 Task: Find connections with filter location Barra Bonita with filter topic #Trainingwith filter profile language Potuguese with filter current company Business Standard with filter school D.A.V. College with filter industry Personal Care Services with filter service category Life Insurance with filter keywords title Animal Control Officer
Action: Mouse moved to (530, 104)
Screenshot: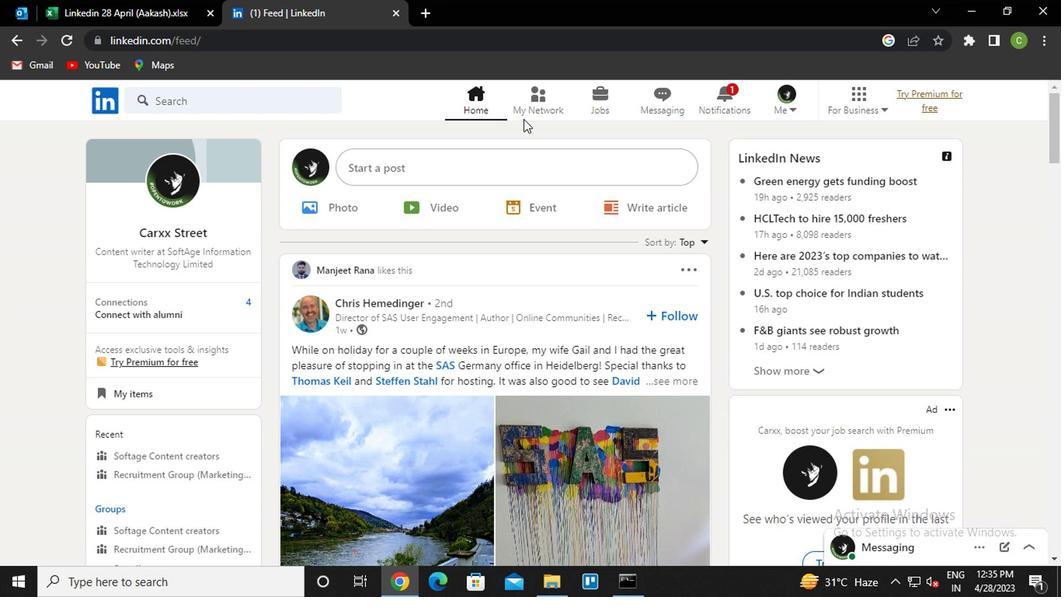 
Action: Mouse pressed left at (530, 104)
Screenshot: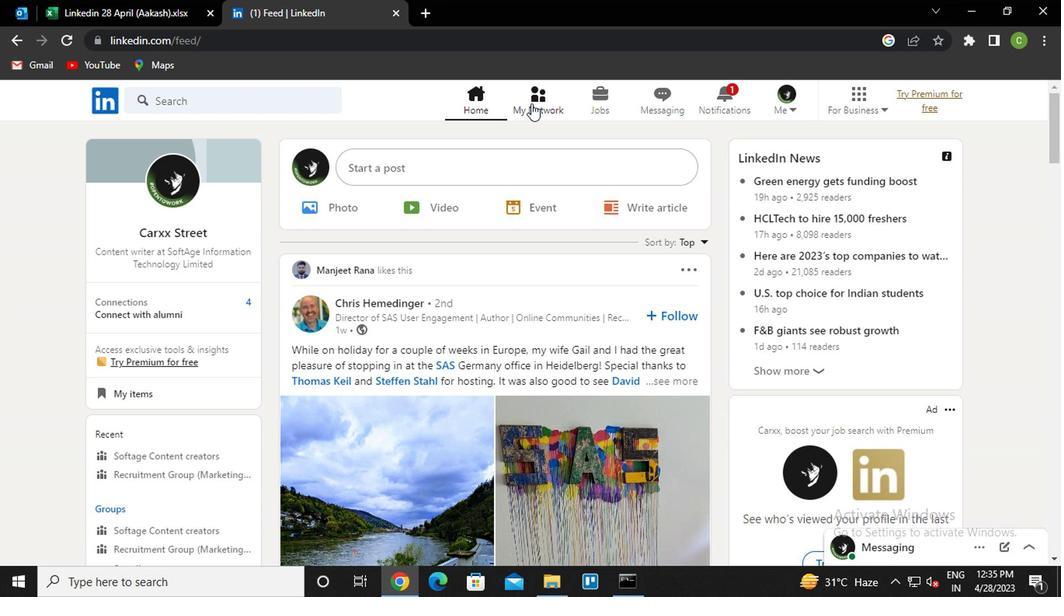 
Action: Mouse moved to (234, 192)
Screenshot: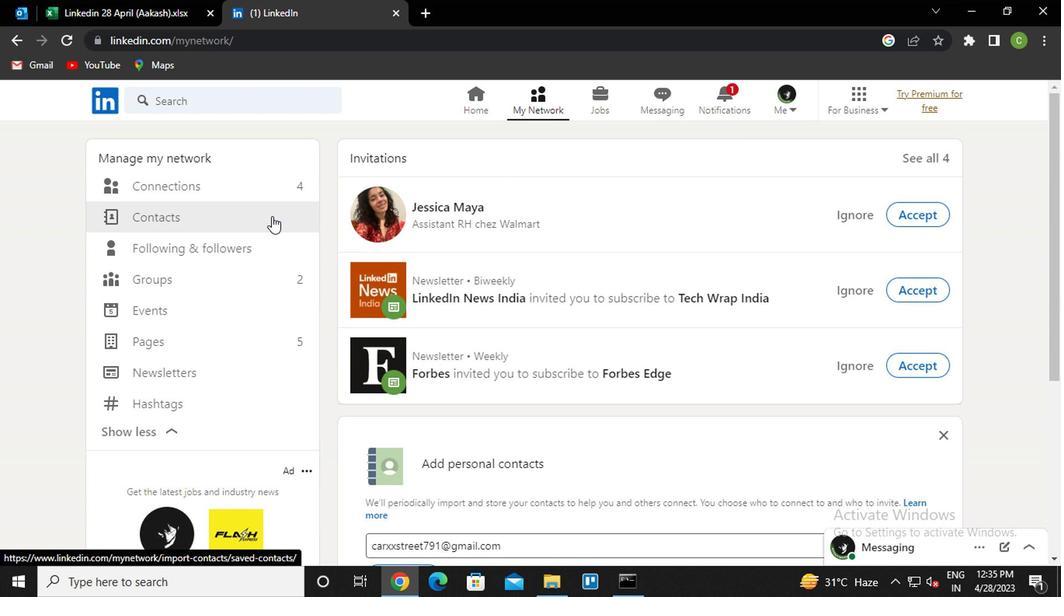 
Action: Mouse pressed left at (234, 192)
Screenshot: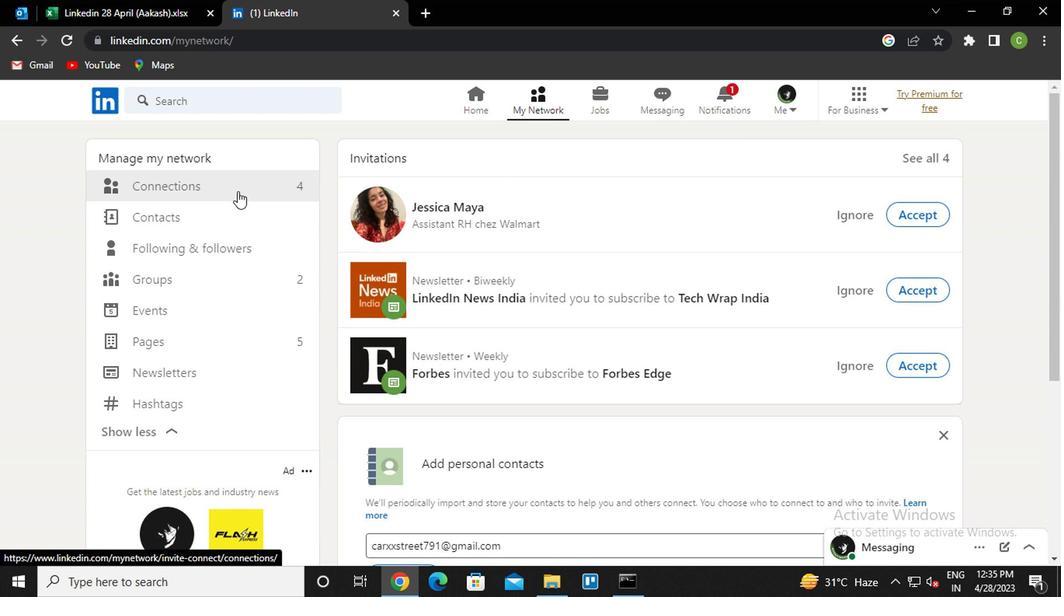 
Action: Mouse moved to (634, 189)
Screenshot: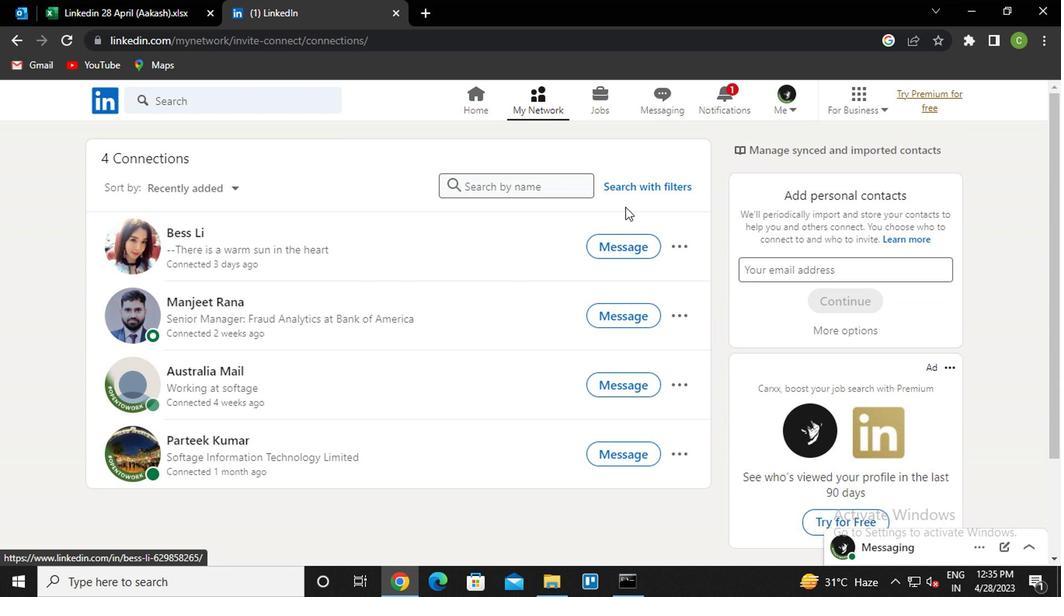 
Action: Mouse pressed left at (634, 189)
Screenshot: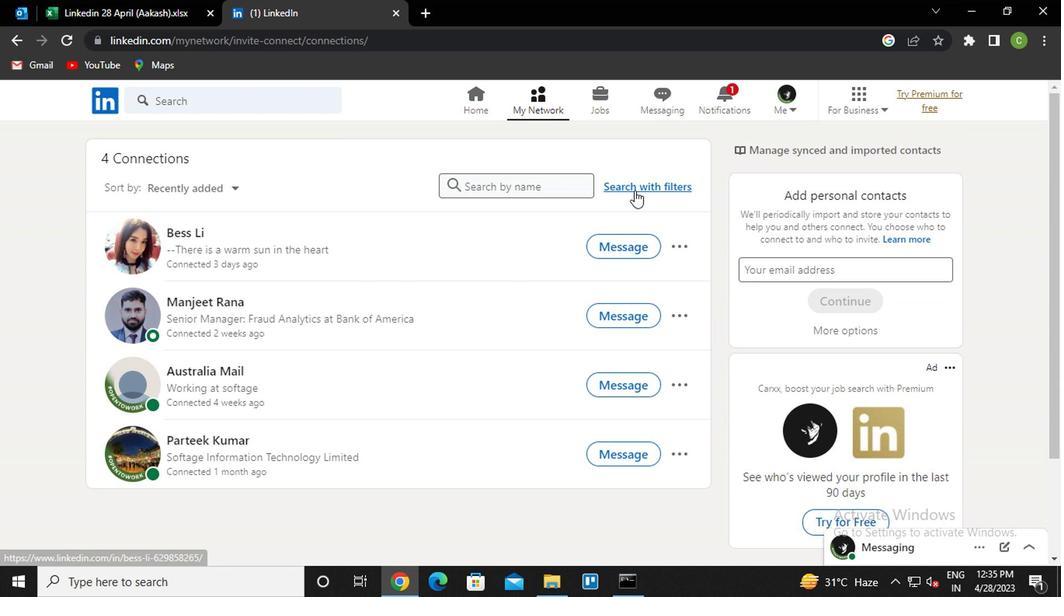 
Action: Mouse moved to (567, 146)
Screenshot: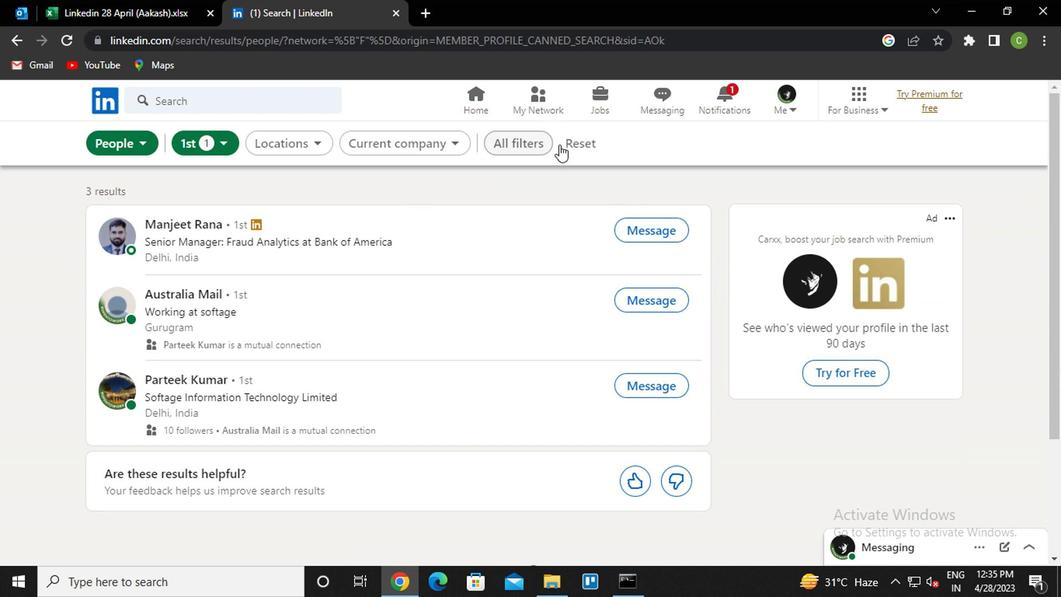 
Action: Mouse pressed left at (567, 146)
Screenshot: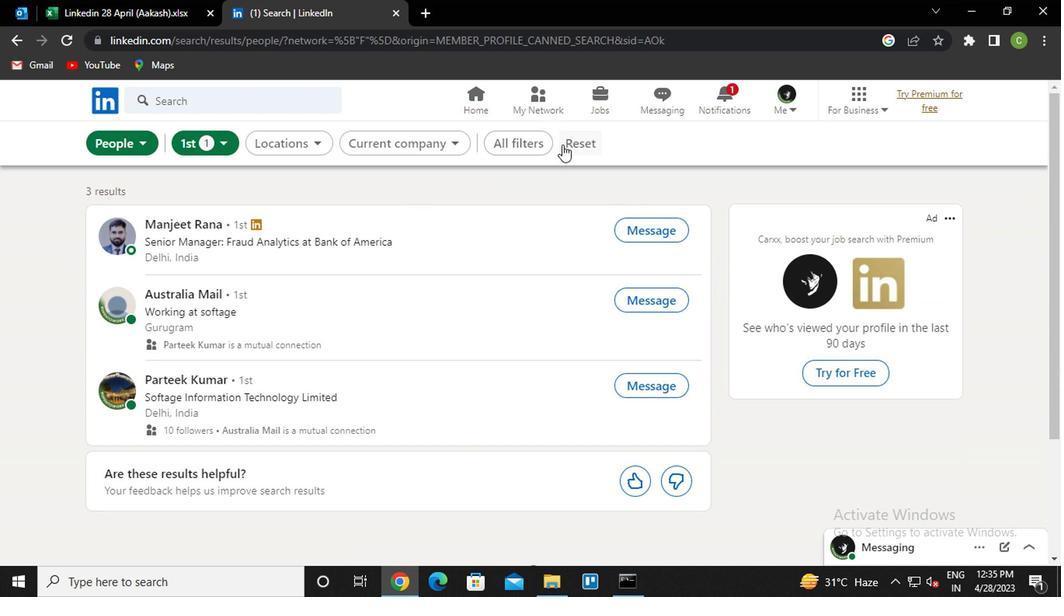 
Action: Mouse moved to (538, 146)
Screenshot: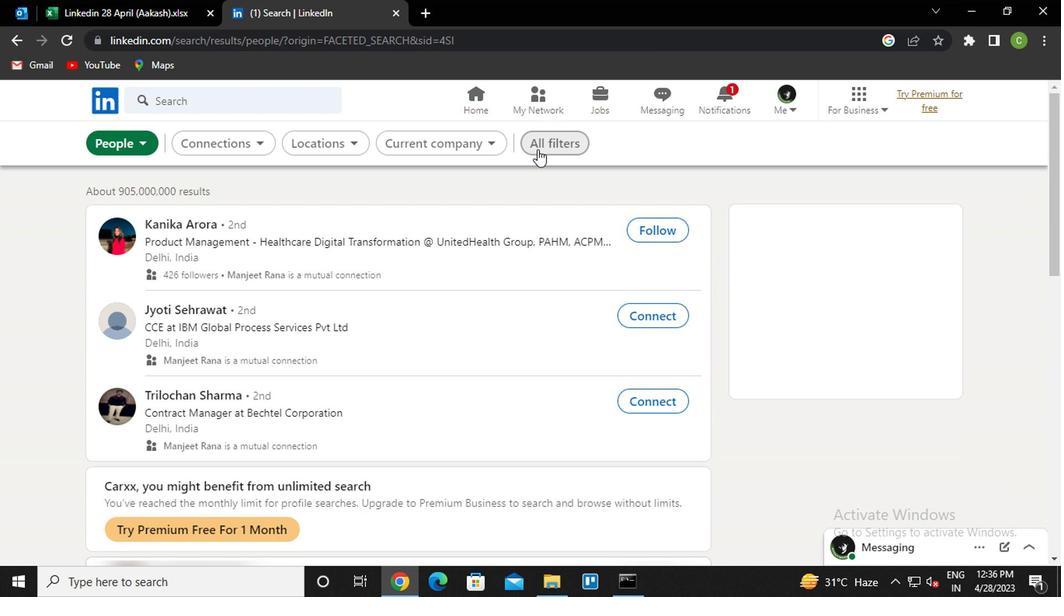 
Action: Mouse pressed left at (538, 146)
Screenshot: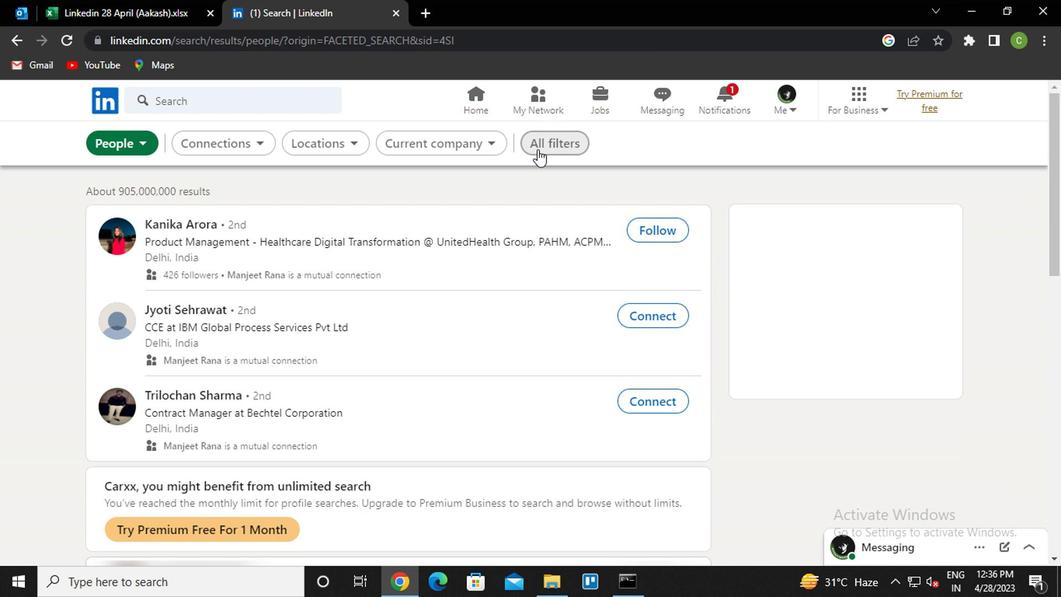 
Action: Mouse moved to (834, 386)
Screenshot: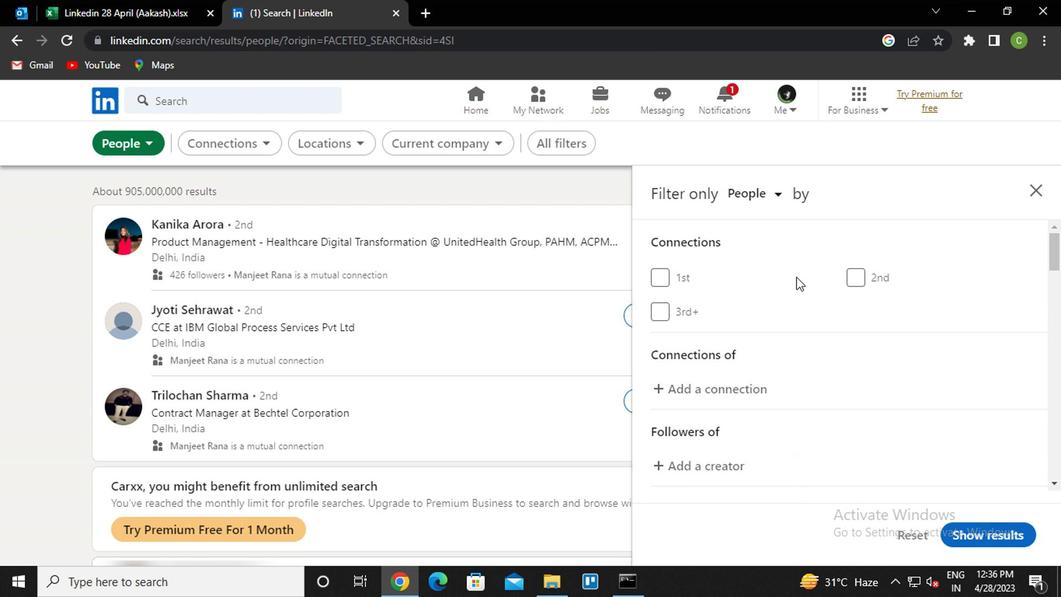 
Action: Mouse scrolled (834, 385) with delta (0, 0)
Screenshot: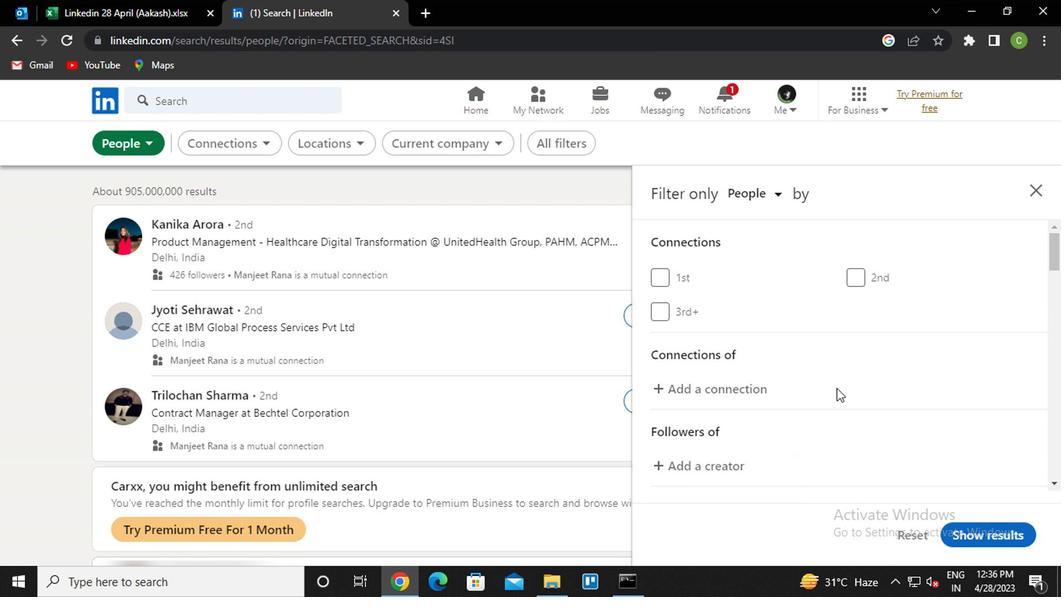 
Action: Mouse scrolled (834, 385) with delta (0, 0)
Screenshot: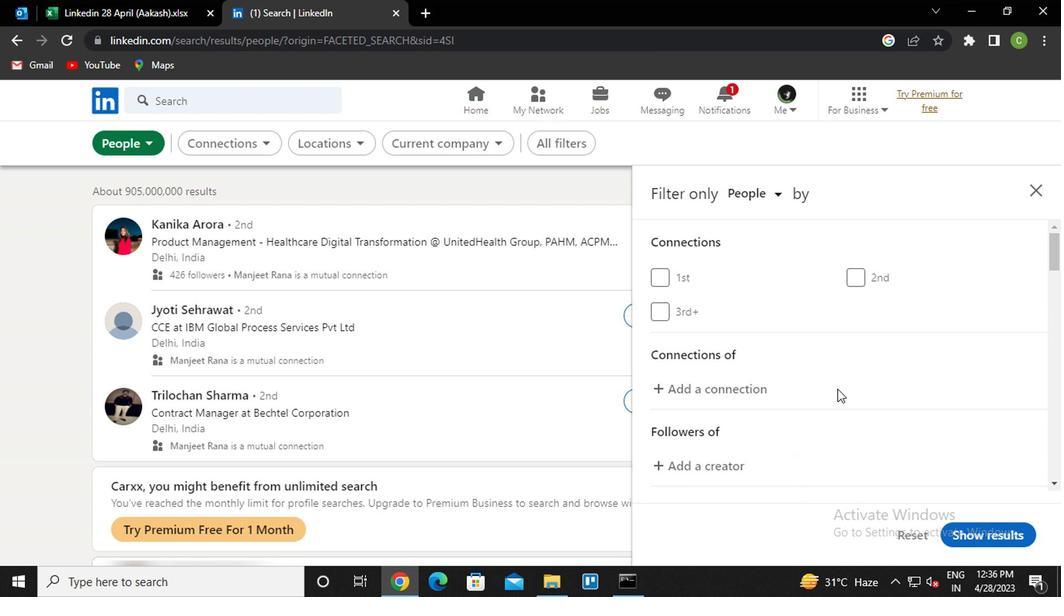 
Action: Mouse scrolled (834, 385) with delta (0, 0)
Screenshot: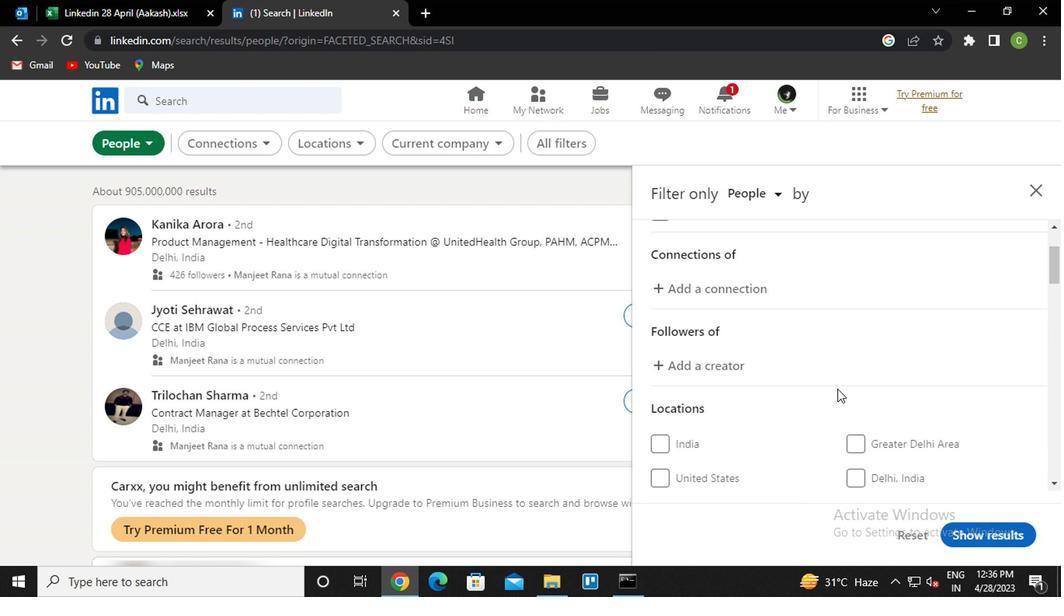 
Action: Mouse scrolled (834, 385) with delta (0, 0)
Screenshot: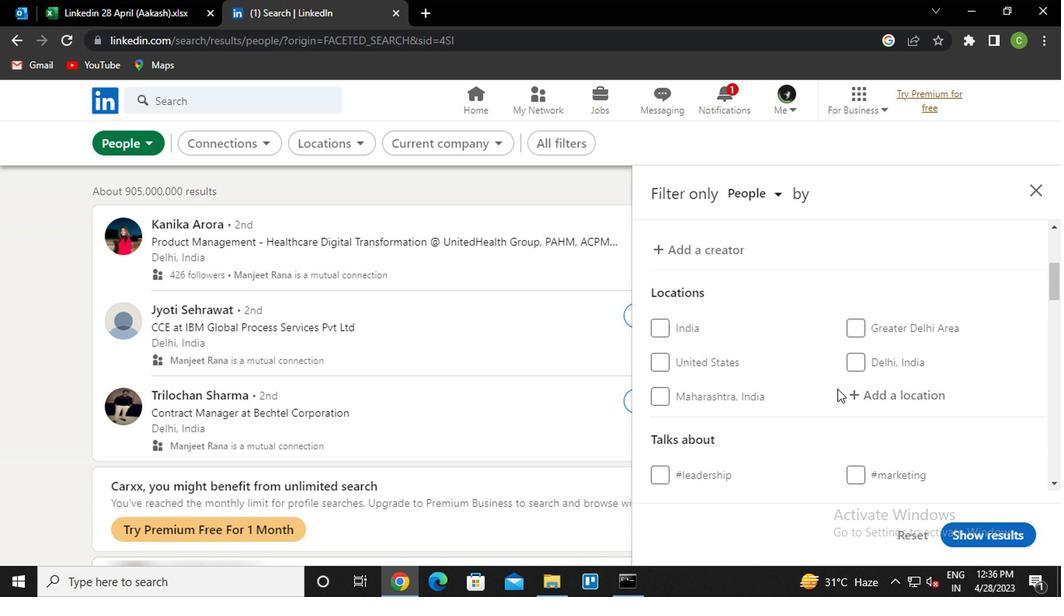 
Action: Mouse moved to (915, 304)
Screenshot: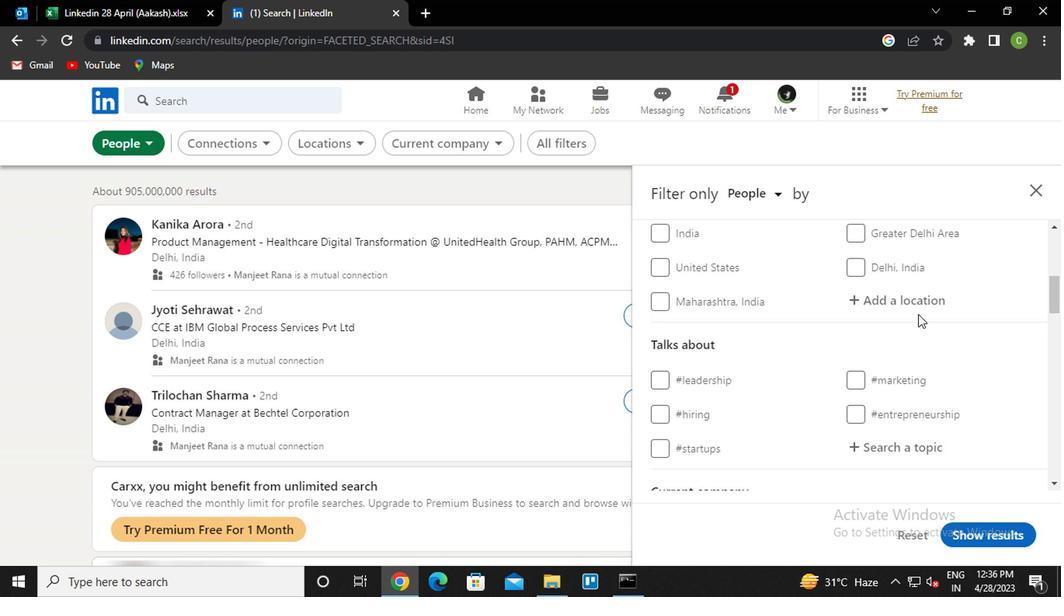 
Action: Mouse pressed left at (915, 304)
Screenshot: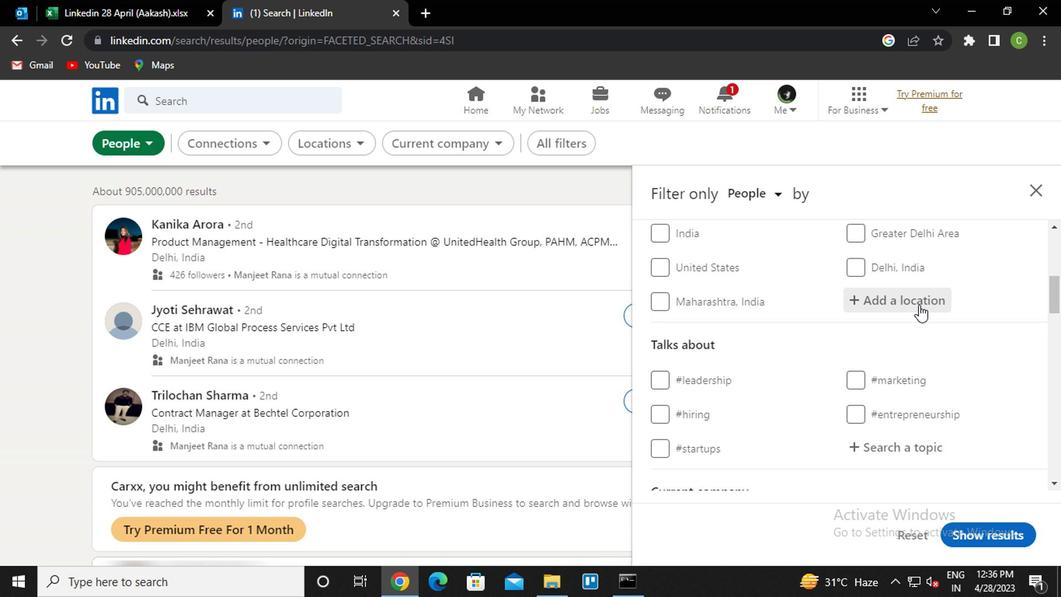 
Action: Key pressed <Key.caps_lock>b<Key.caps_lock>arra<Key.space><Key.caps_lock>b<Key.caps_lock>onita<Key.down><Key.enter>
Screenshot: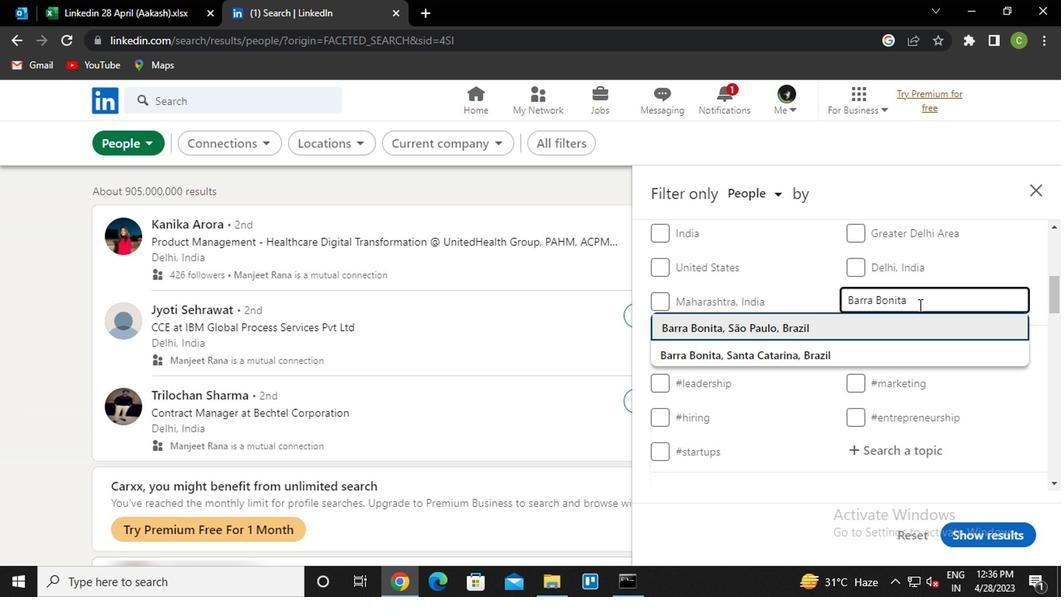 
Action: Mouse moved to (938, 308)
Screenshot: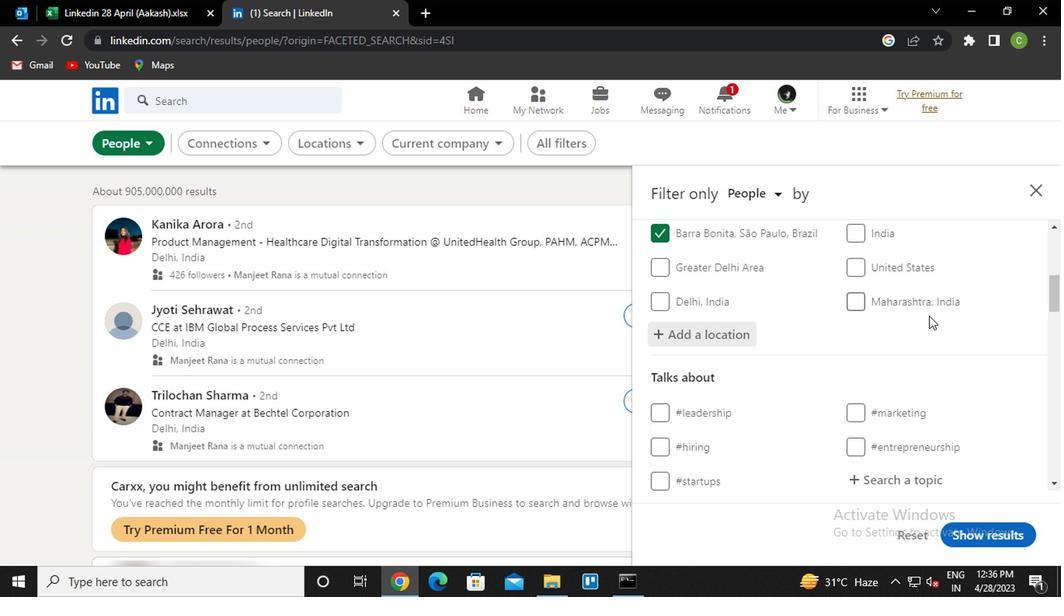 
Action: Mouse scrolled (938, 307) with delta (0, 0)
Screenshot: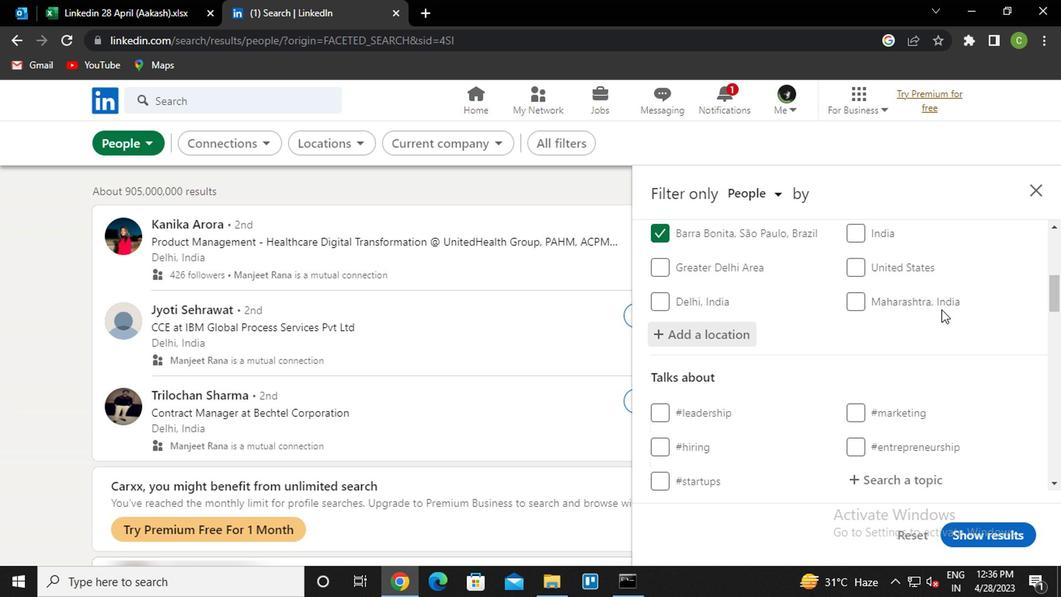 
Action: Mouse moved to (938, 310)
Screenshot: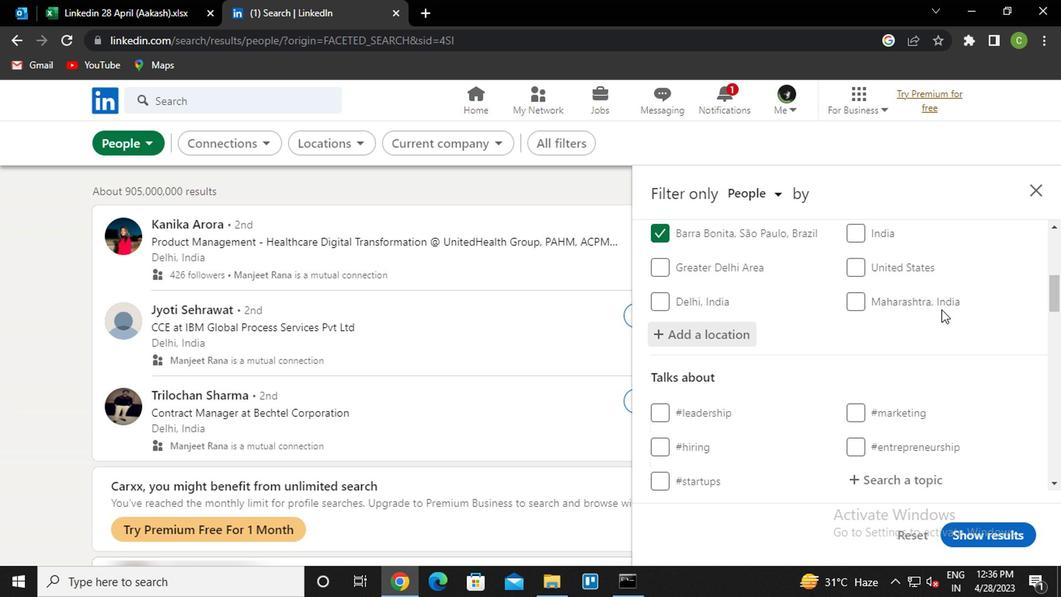 
Action: Mouse scrolled (938, 309) with delta (0, 0)
Screenshot: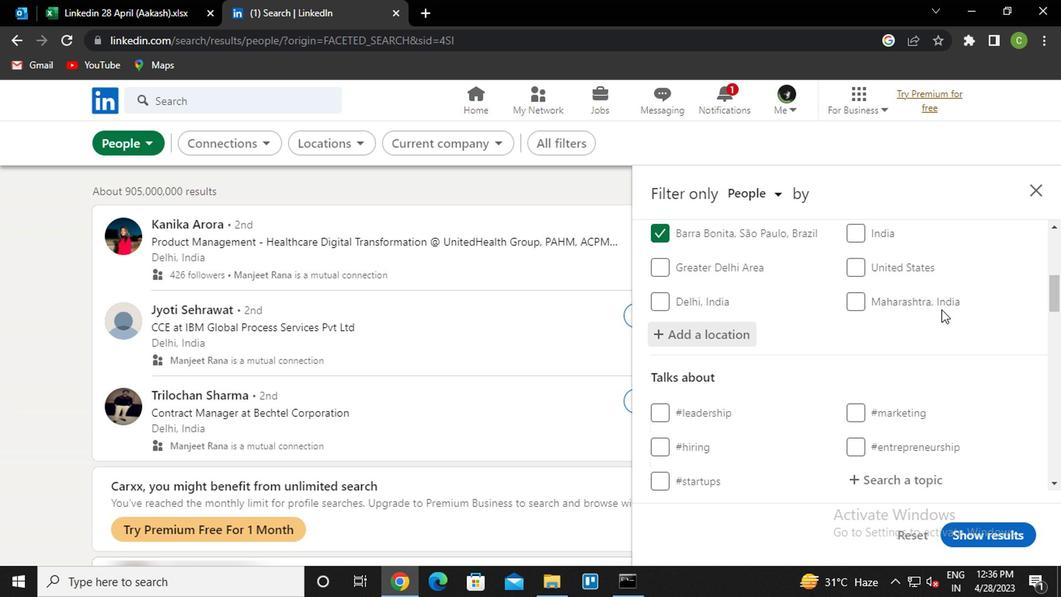 
Action: Mouse moved to (936, 317)
Screenshot: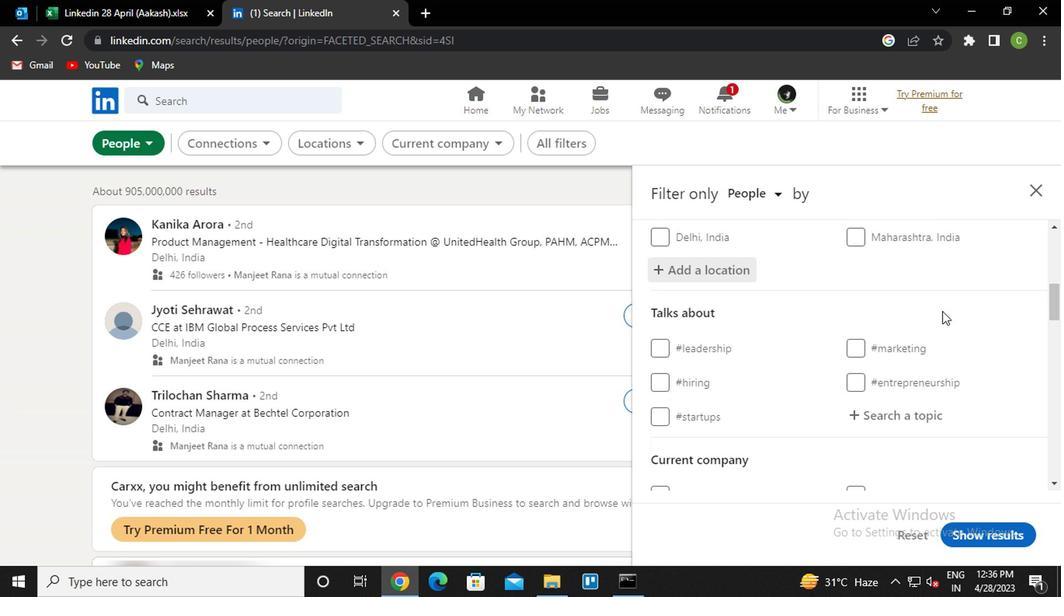 
Action: Mouse scrolled (936, 316) with delta (0, -1)
Screenshot: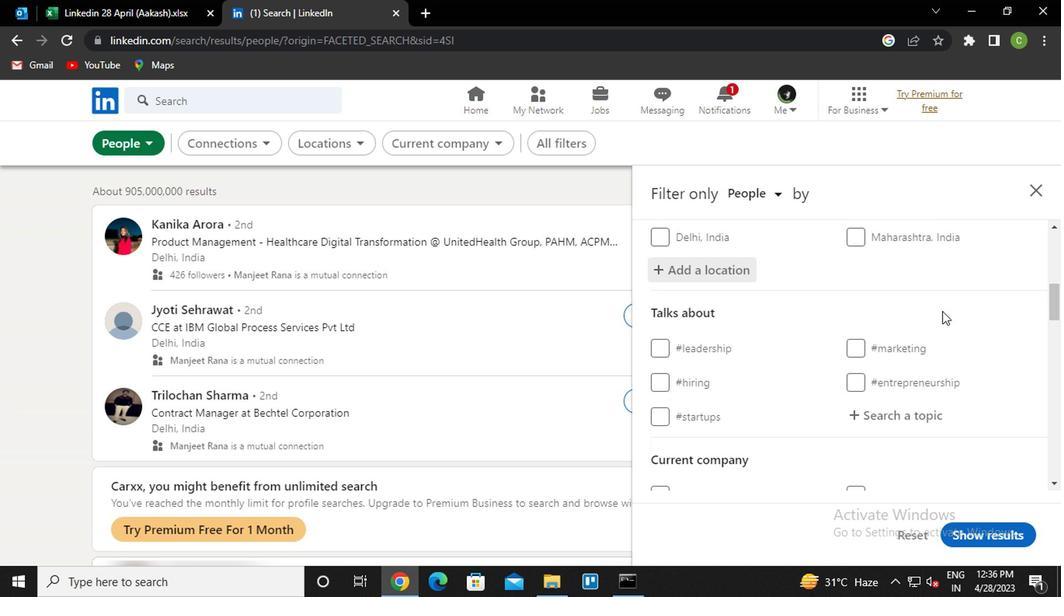 
Action: Mouse moved to (898, 255)
Screenshot: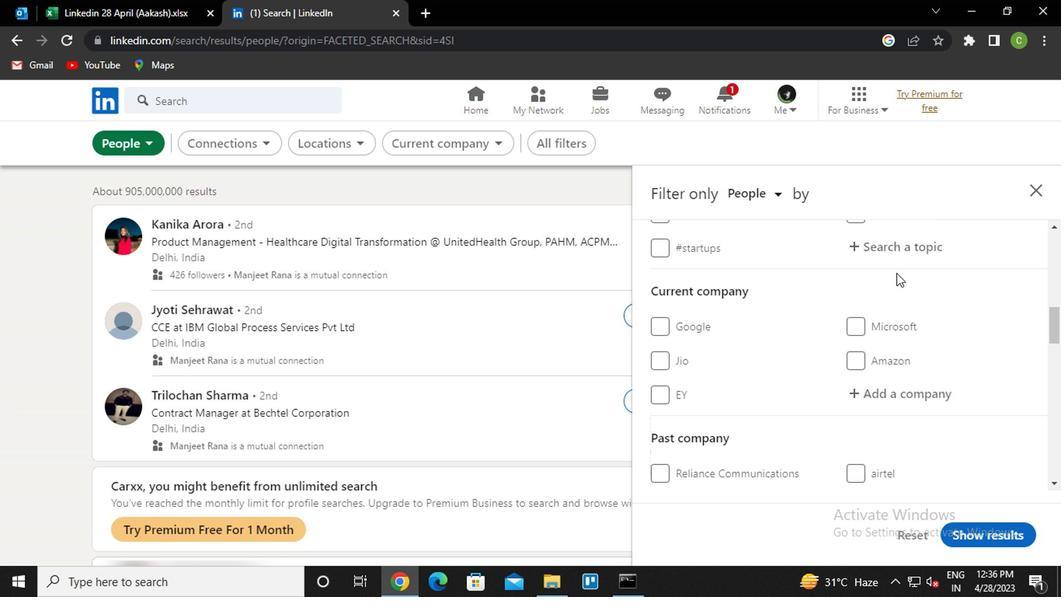 
Action: Mouse pressed left at (898, 255)
Screenshot: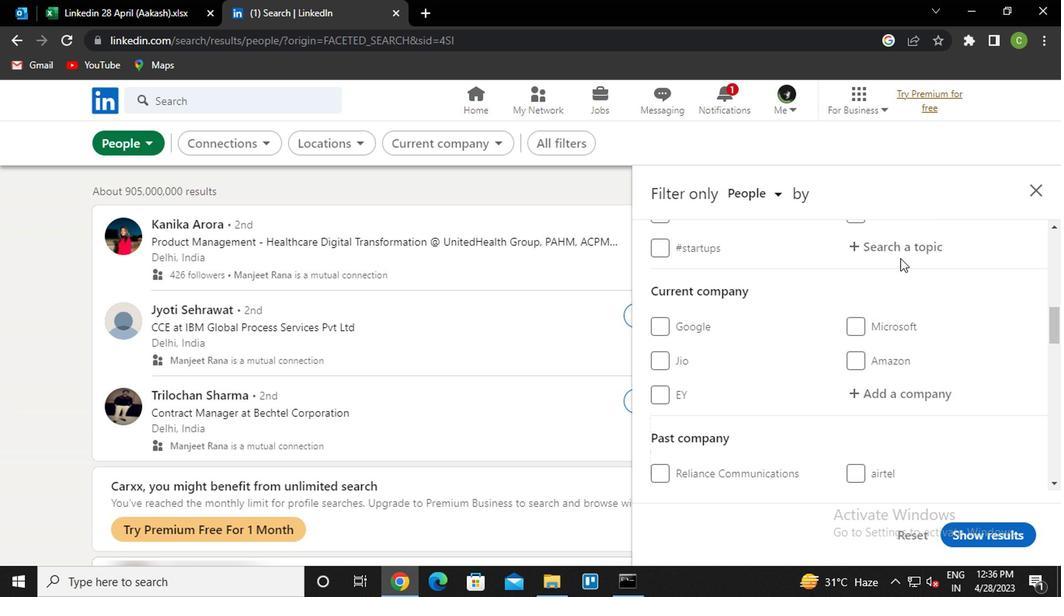 
Action: Key pressed <Key.caps_lock>t<Key.caps_lock>raining<Key.down><Key.enter>
Screenshot: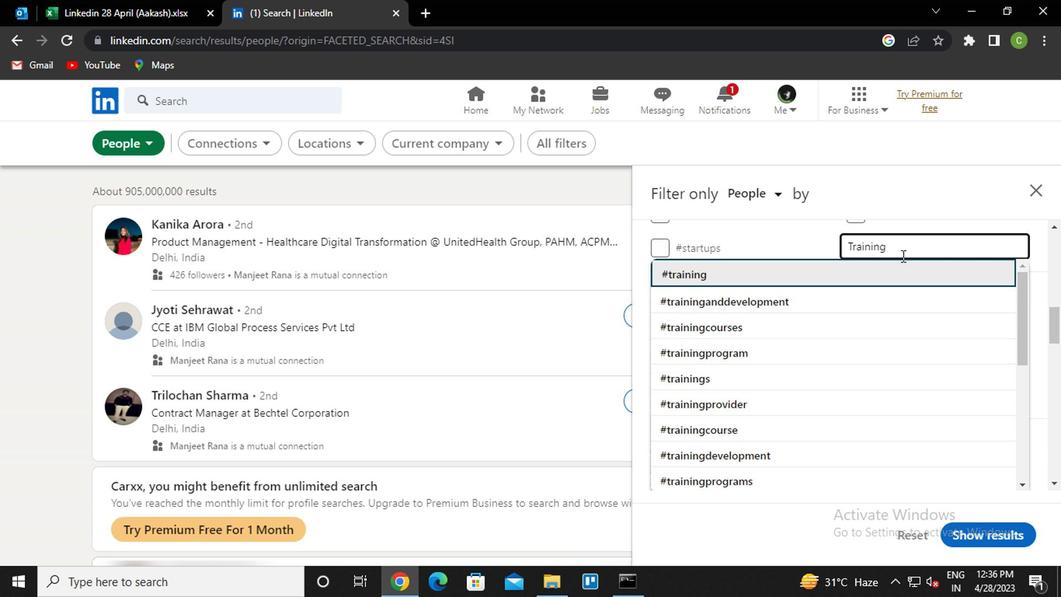 
Action: Mouse moved to (886, 315)
Screenshot: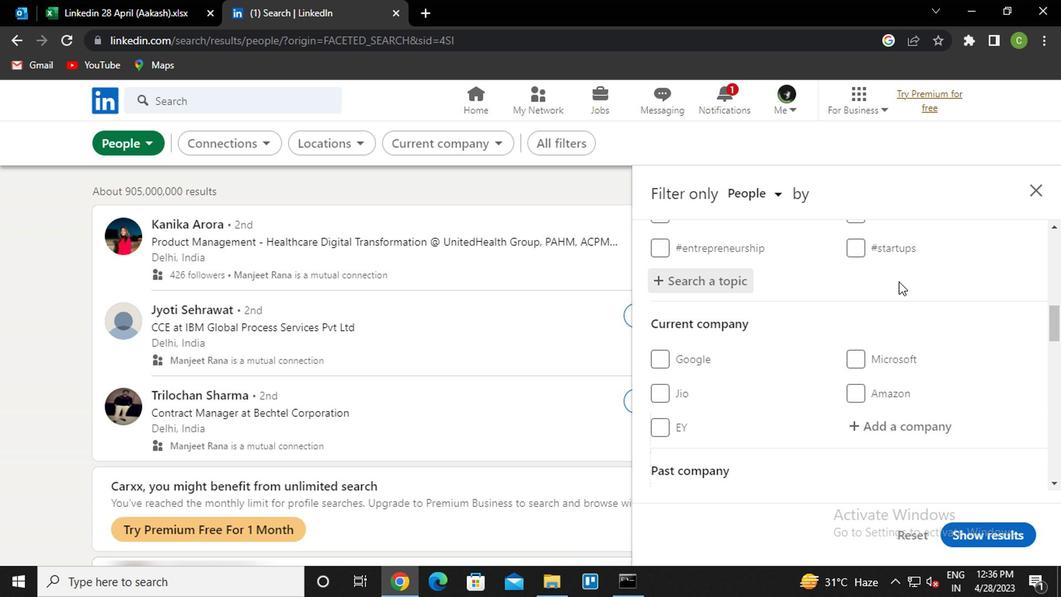 
Action: Mouse scrolled (886, 314) with delta (0, -1)
Screenshot: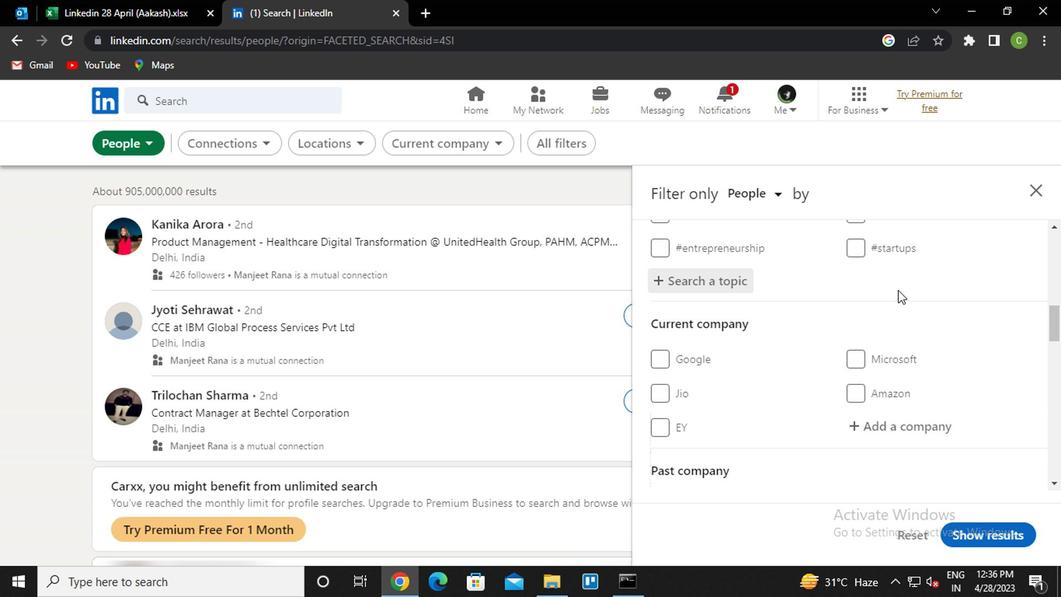 
Action: Mouse moved to (886, 317)
Screenshot: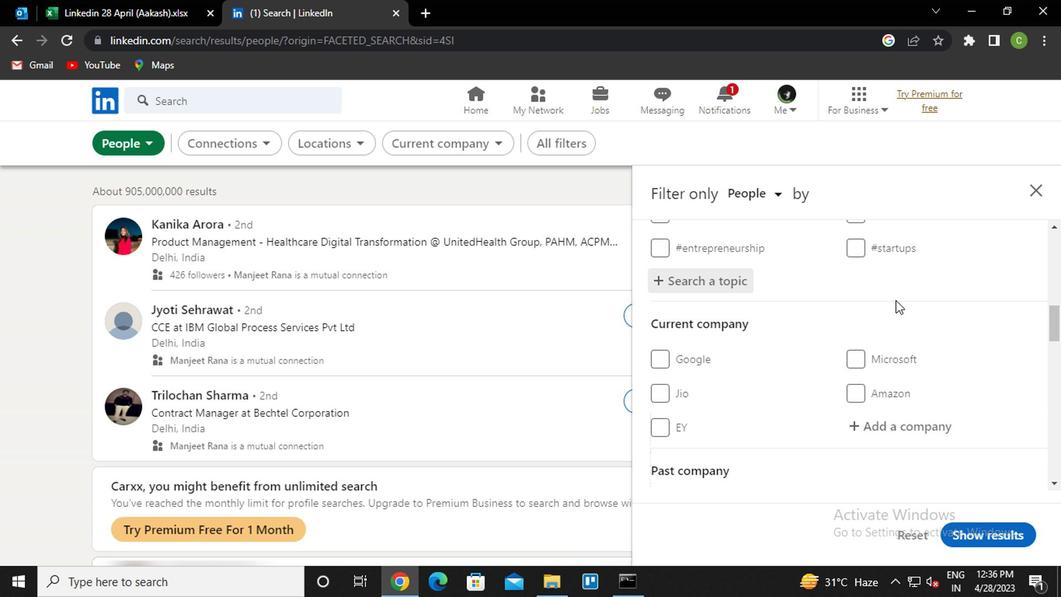 
Action: Mouse scrolled (886, 316) with delta (0, -1)
Screenshot: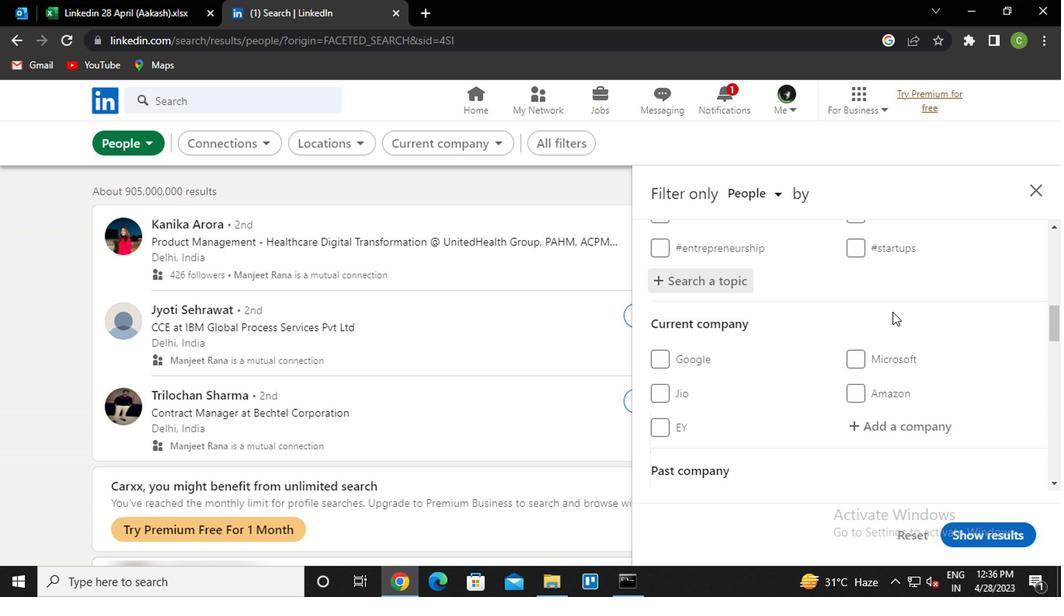 
Action: Mouse moved to (886, 317)
Screenshot: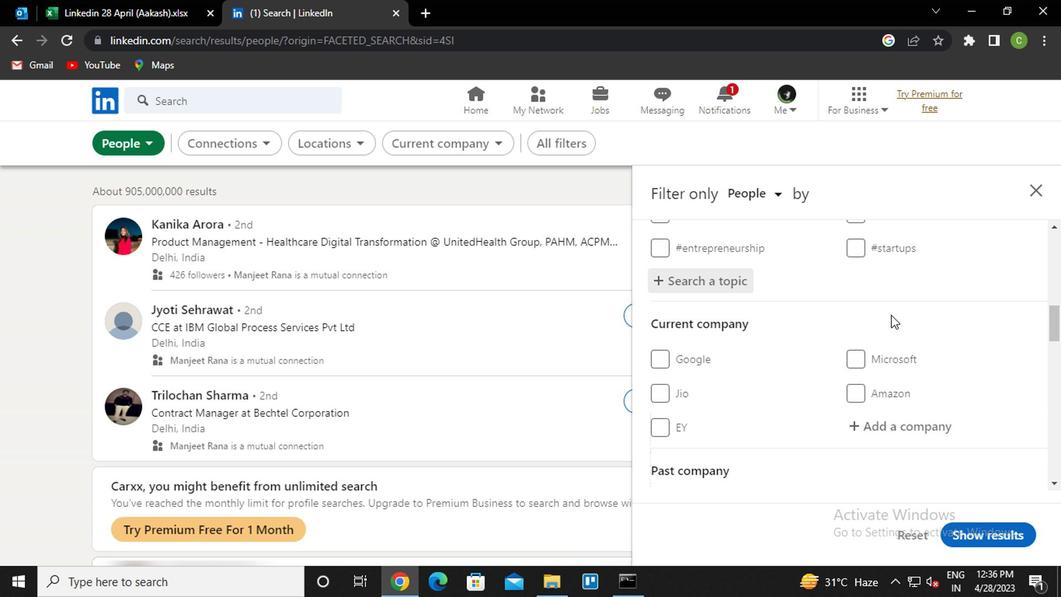 
Action: Mouse scrolled (886, 316) with delta (0, -1)
Screenshot: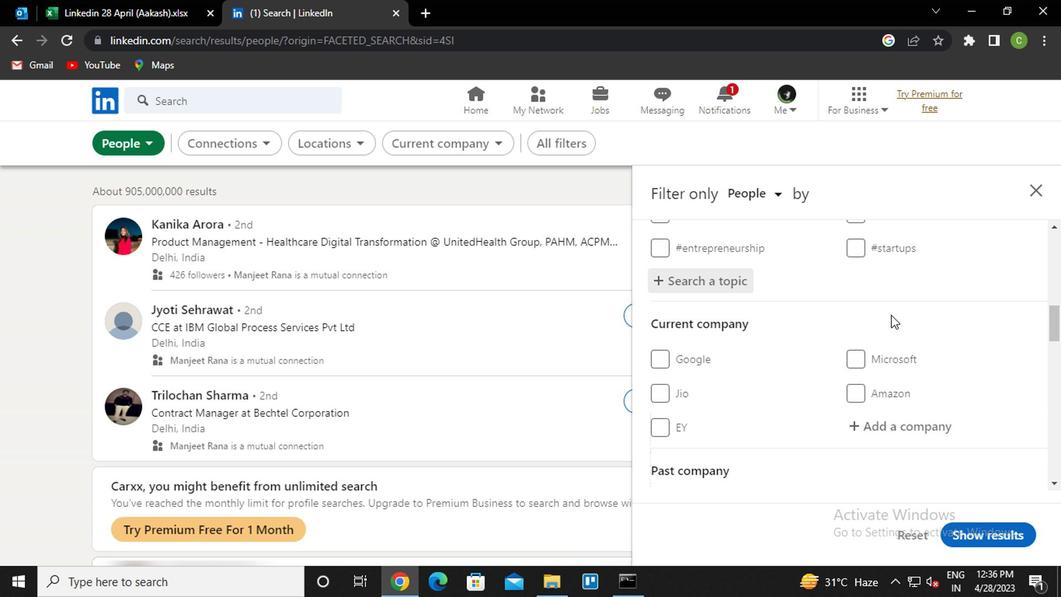 
Action: Mouse scrolled (886, 316) with delta (0, -1)
Screenshot: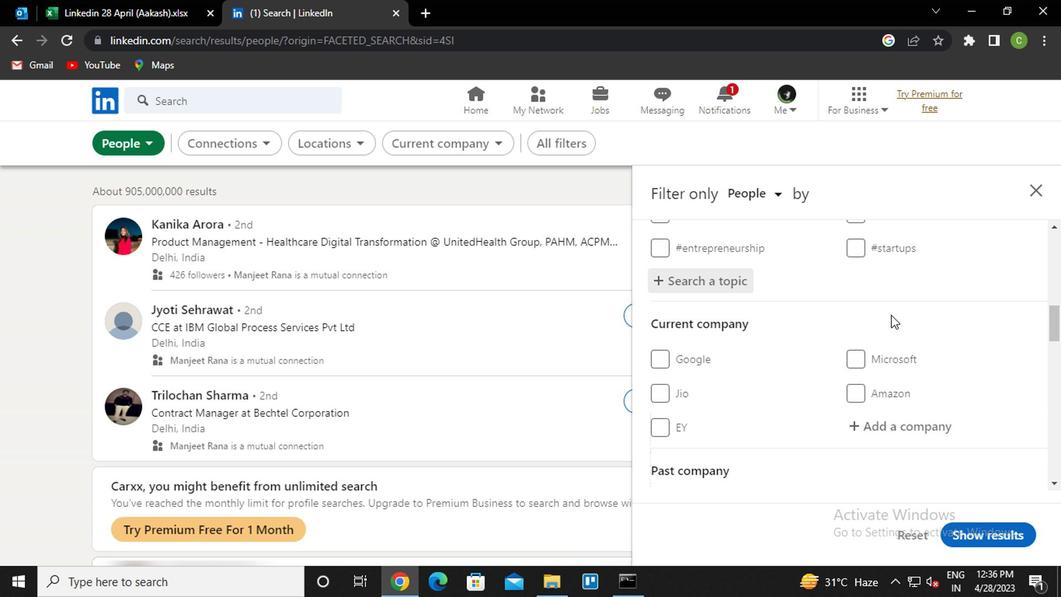 
Action: Mouse scrolled (886, 316) with delta (0, -1)
Screenshot: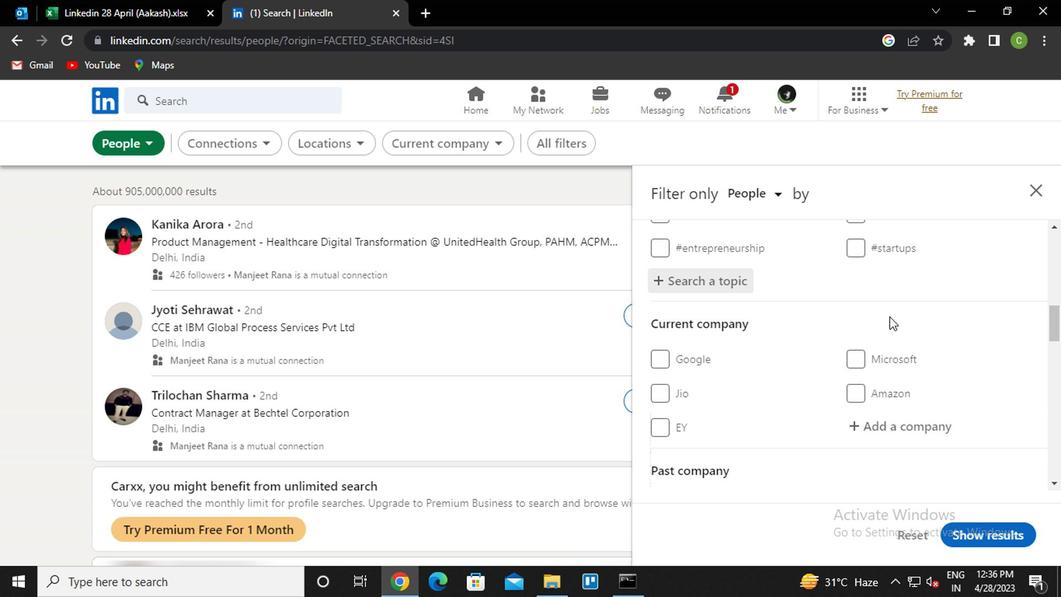 
Action: Mouse scrolled (886, 316) with delta (0, -1)
Screenshot: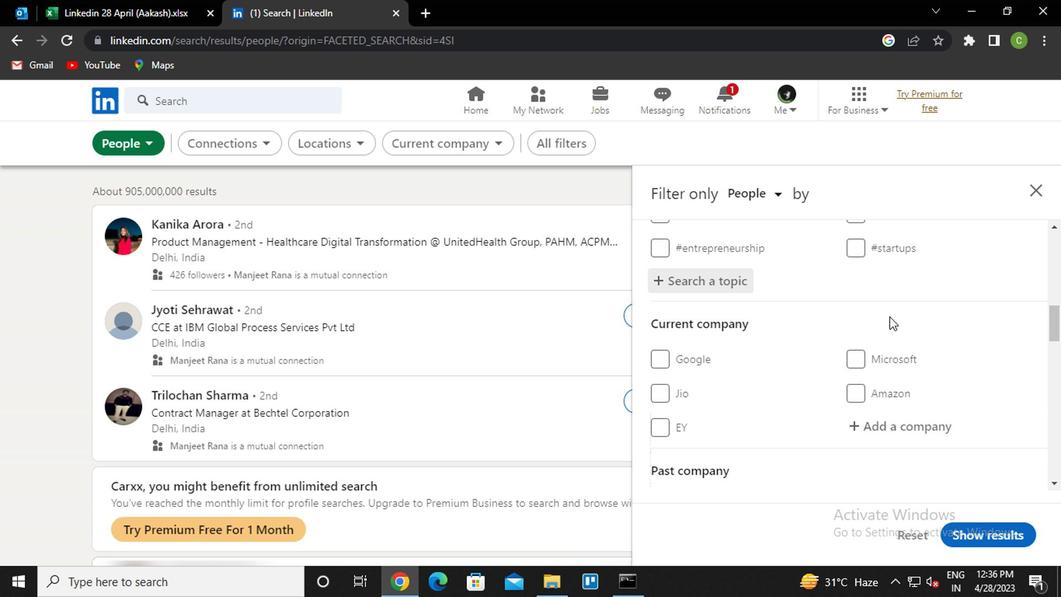 
Action: Mouse scrolled (886, 316) with delta (0, -1)
Screenshot: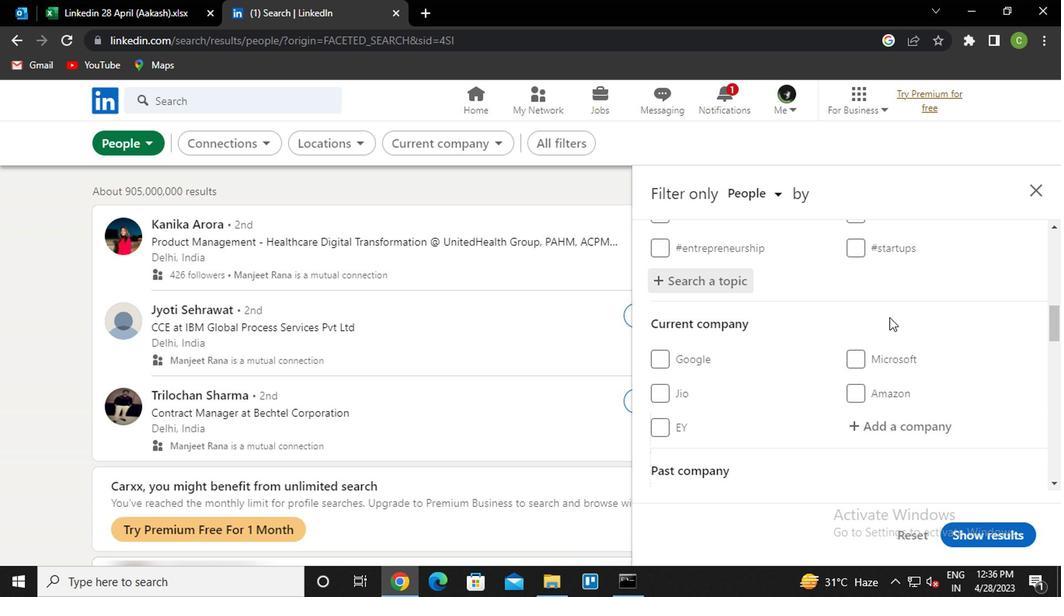 
Action: Mouse moved to (855, 460)
Screenshot: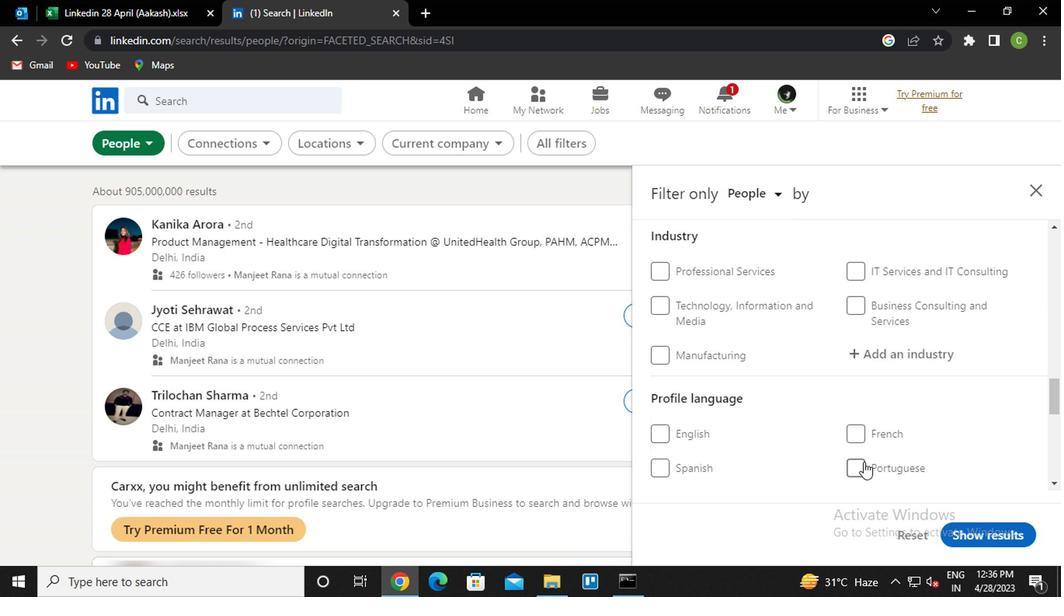 
Action: Mouse pressed left at (855, 460)
Screenshot: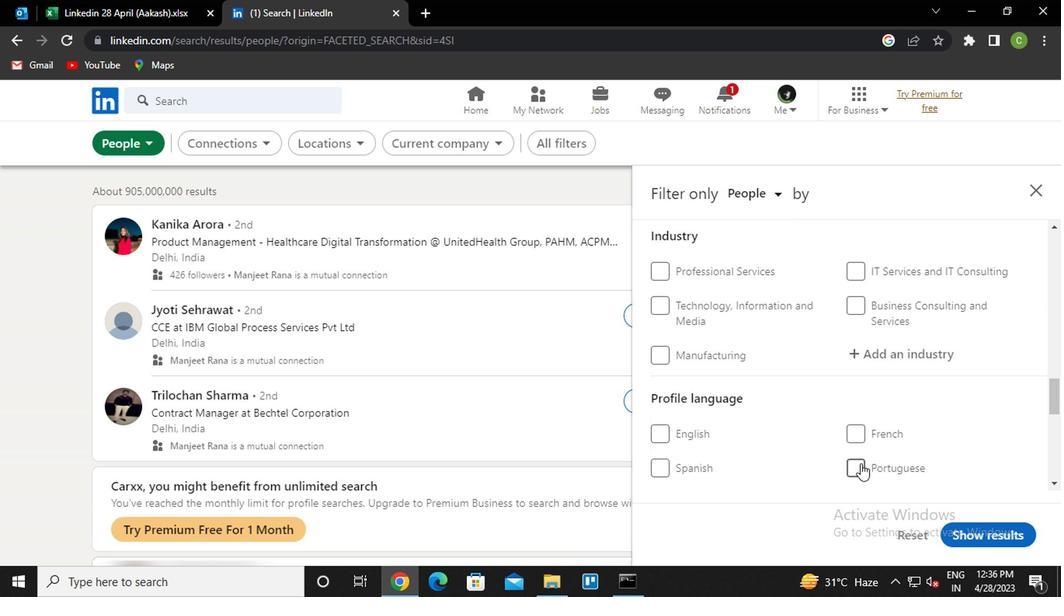 
Action: Mouse moved to (848, 447)
Screenshot: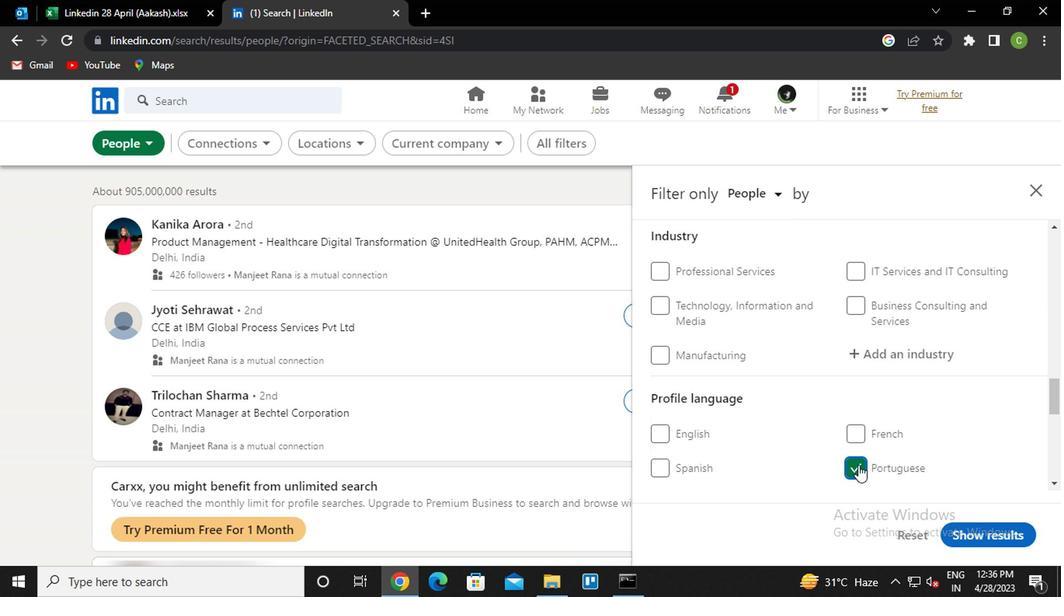 
Action: Mouse scrolled (848, 448) with delta (0, 0)
Screenshot: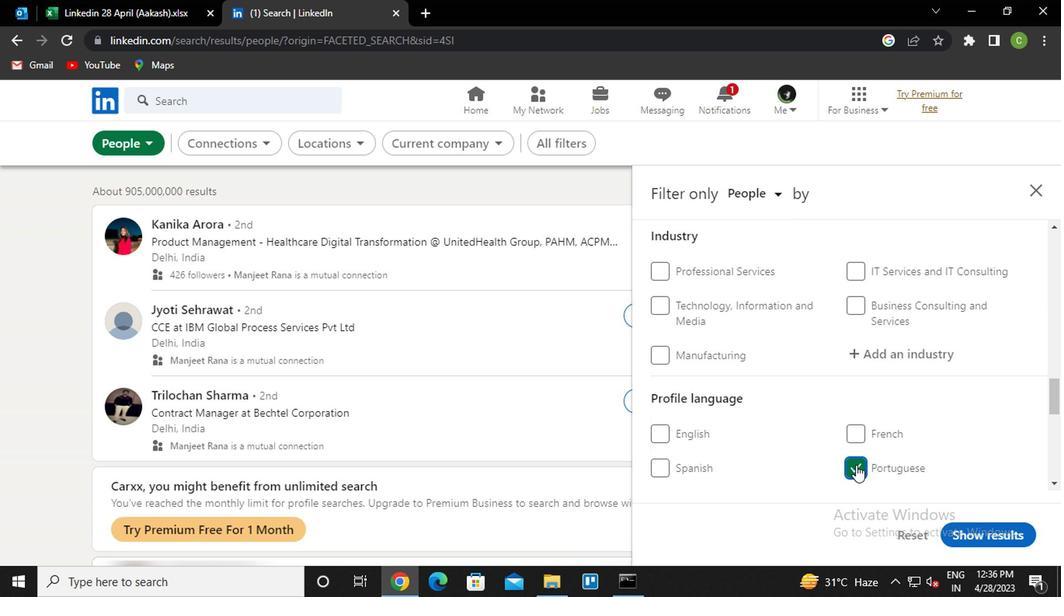 
Action: Mouse scrolled (848, 448) with delta (0, 0)
Screenshot: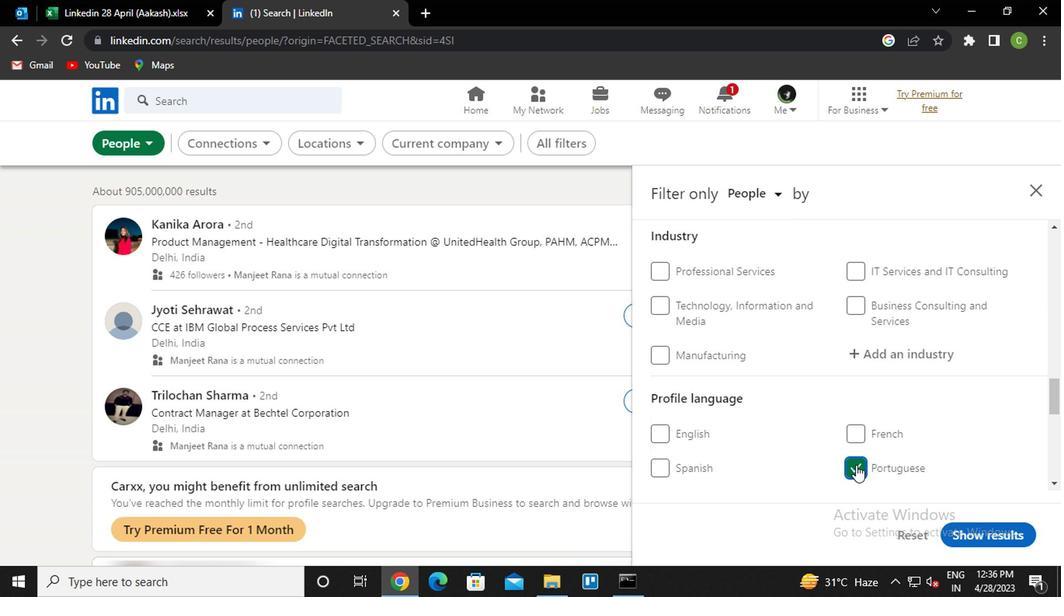 
Action: Mouse scrolled (848, 448) with delta (0, 0)
Screenshot: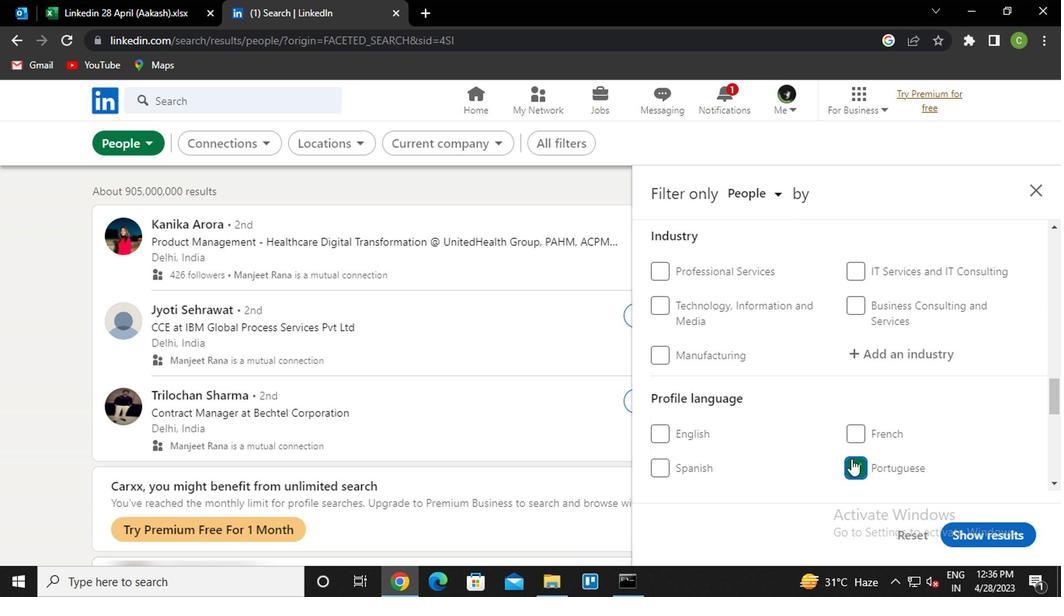 
Action: Mouse scrolled (848, 448) with delta (0, 0)
Screenshot: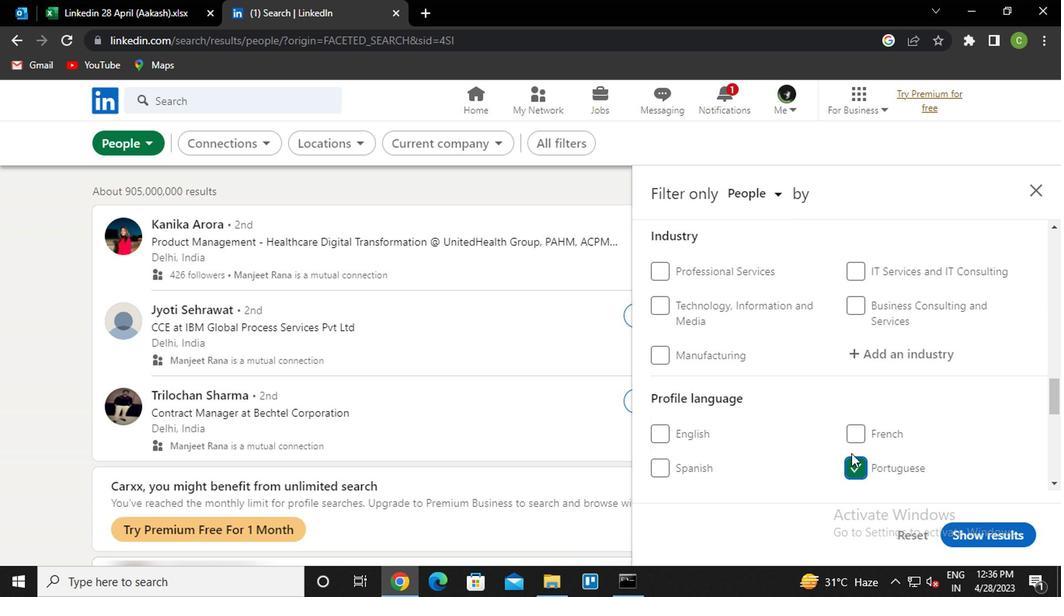 
Action: Mouse moved to (848, 442)
Screenshot: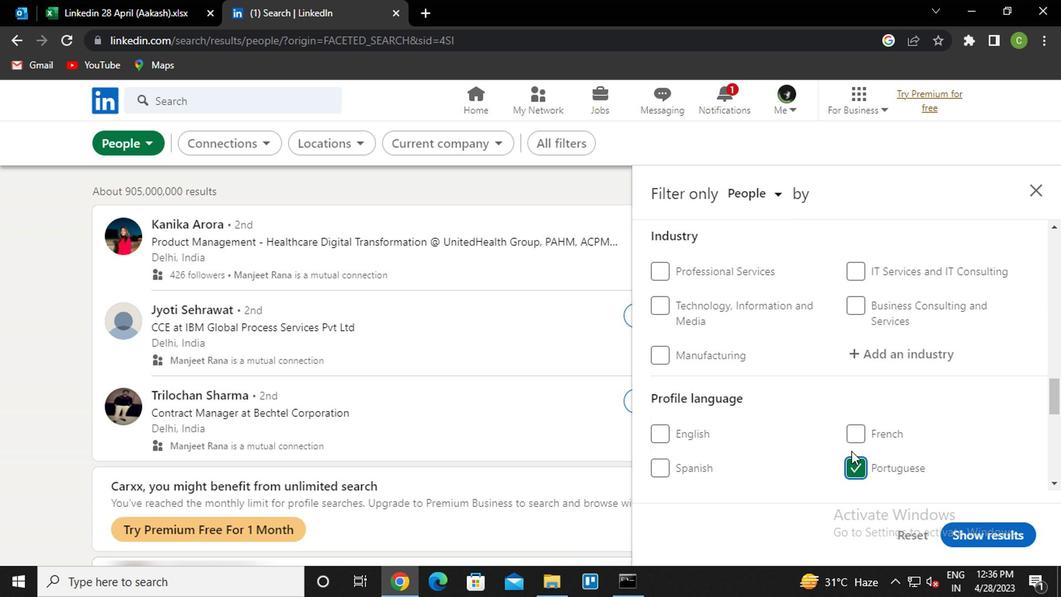 
Action: Mouse scrolled (848, 443) with delta (0, 1)
Screenshot: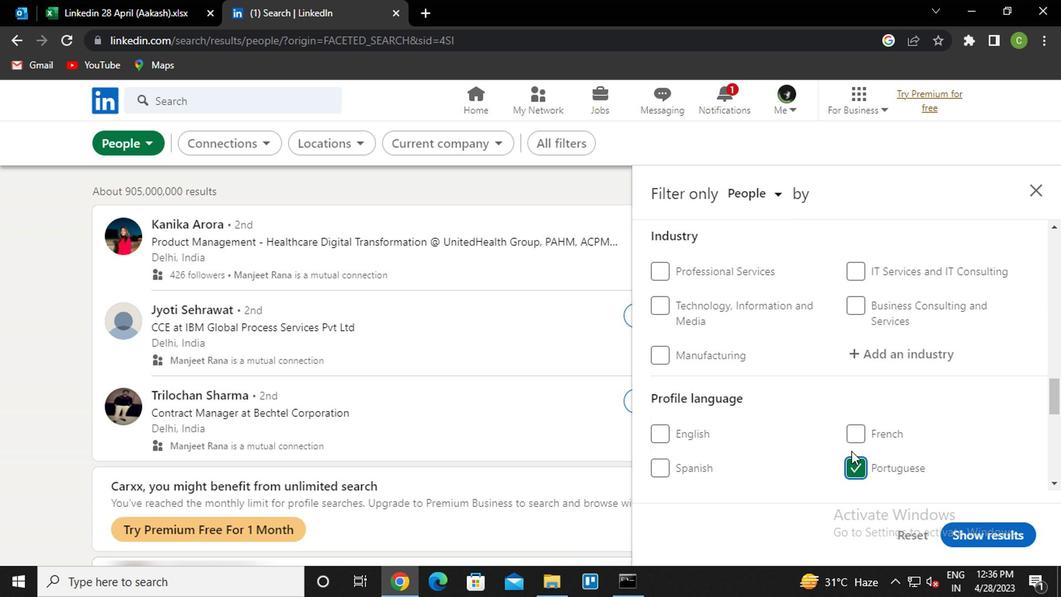 
Action: Mouse moved to (738, 374)
Screenshot: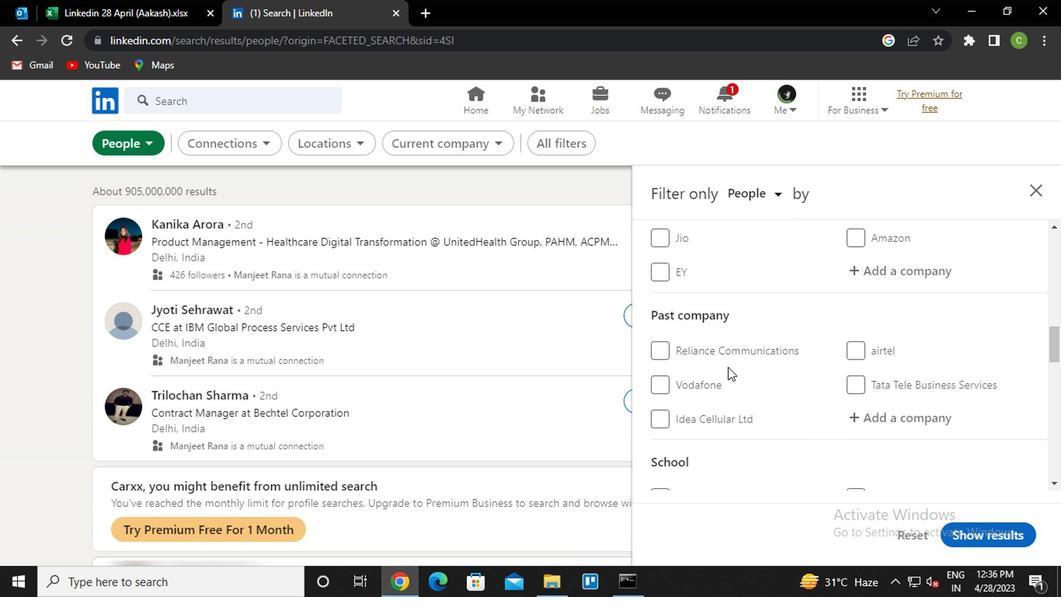 
Action: Mouse scrolled (738, 375) with delta (0, 1)
Screenshot: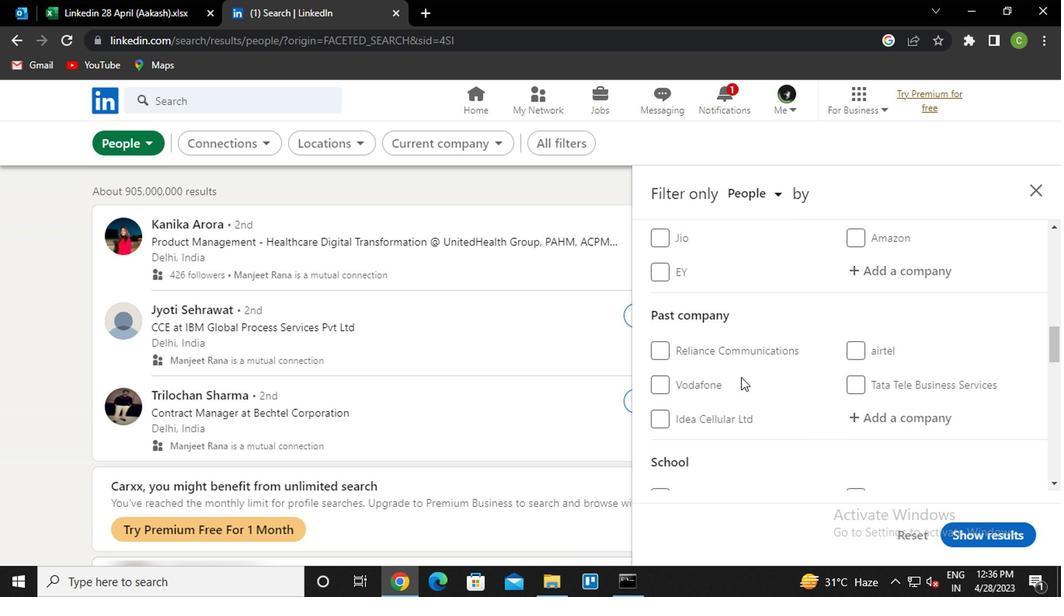 
Action: Mouse scrolled (738, 375) with delta (0, 1)
Screenshot: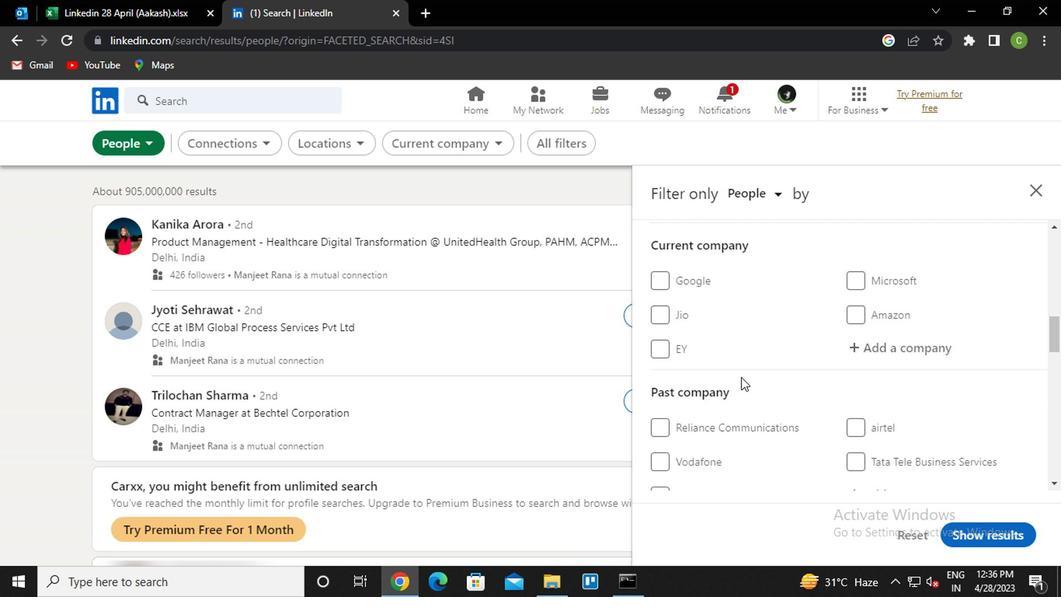 
Action: Mouse scrolled (738, 374) with delta (0, 0)
Screenshot: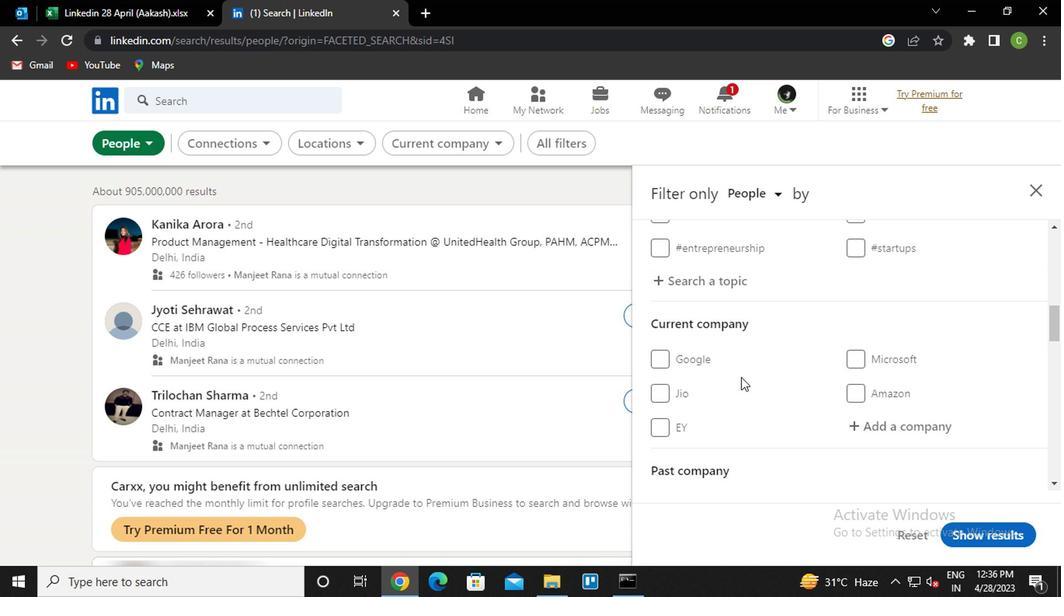
Action: Mouse moved to (889, 342)
Screenshot: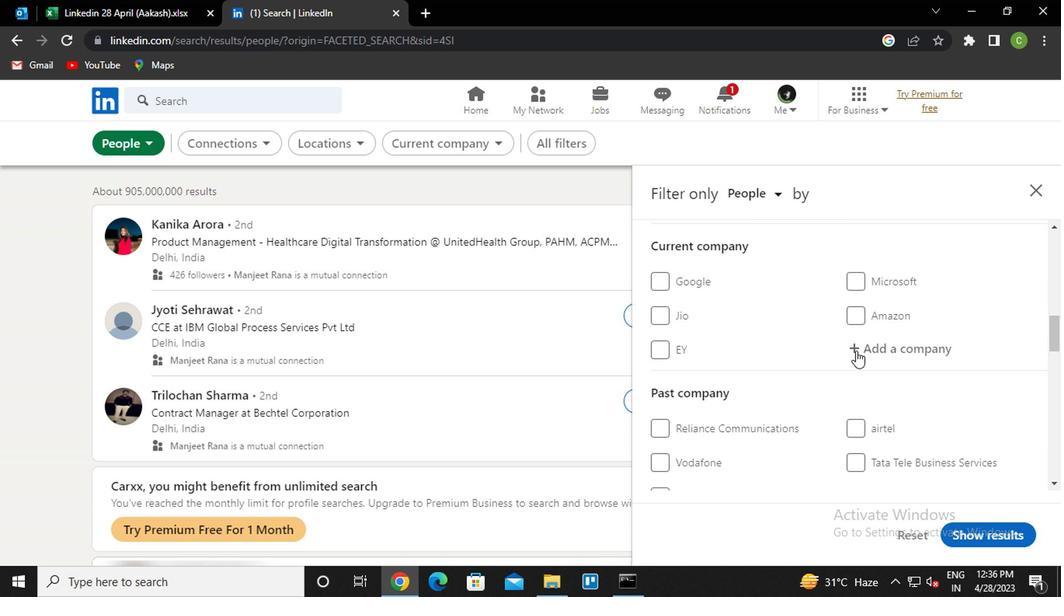 
Action: Mouse pressed left at (889, 342)
Screenshot: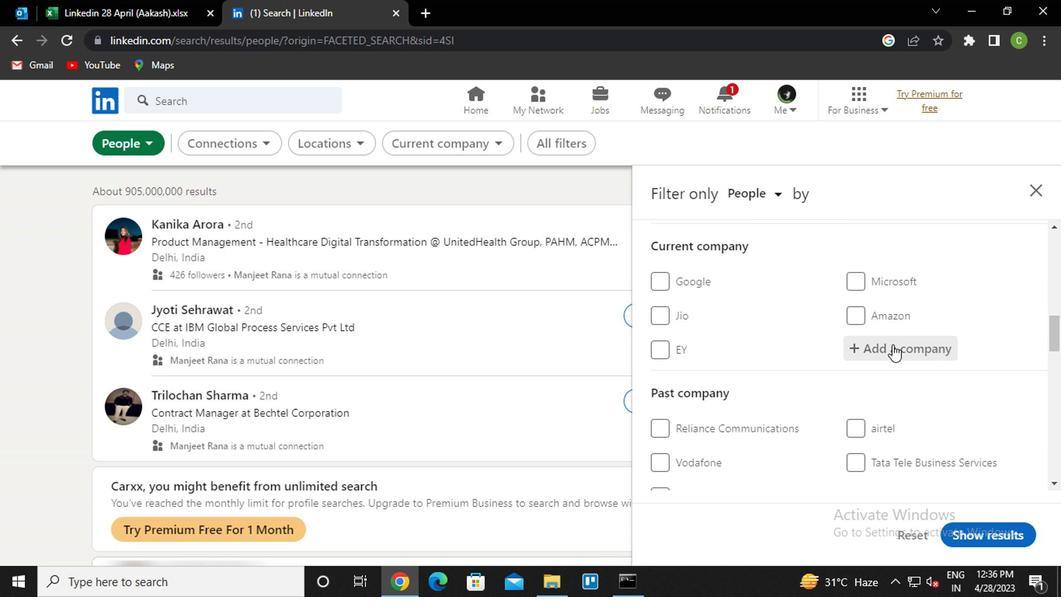 
Action: Key pressed <Key.caps_lock>b<Key.caps_lock>usiness<Key.space>stan<Key.down><Key.enter>
Screenshot: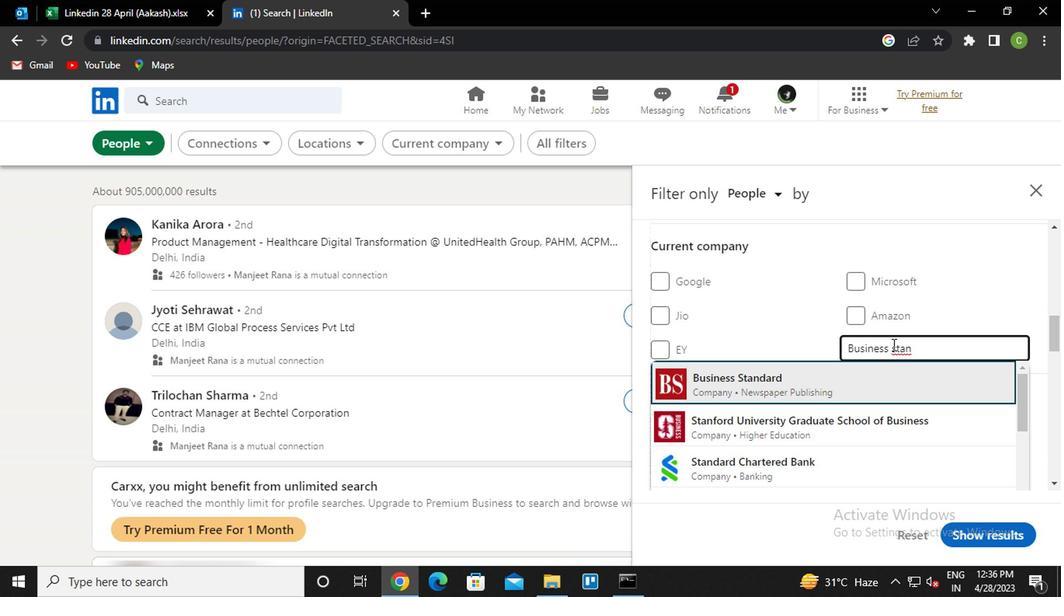 
Action: Mouse scrolled (889, 342) with delta (0, 0)
Screenshot: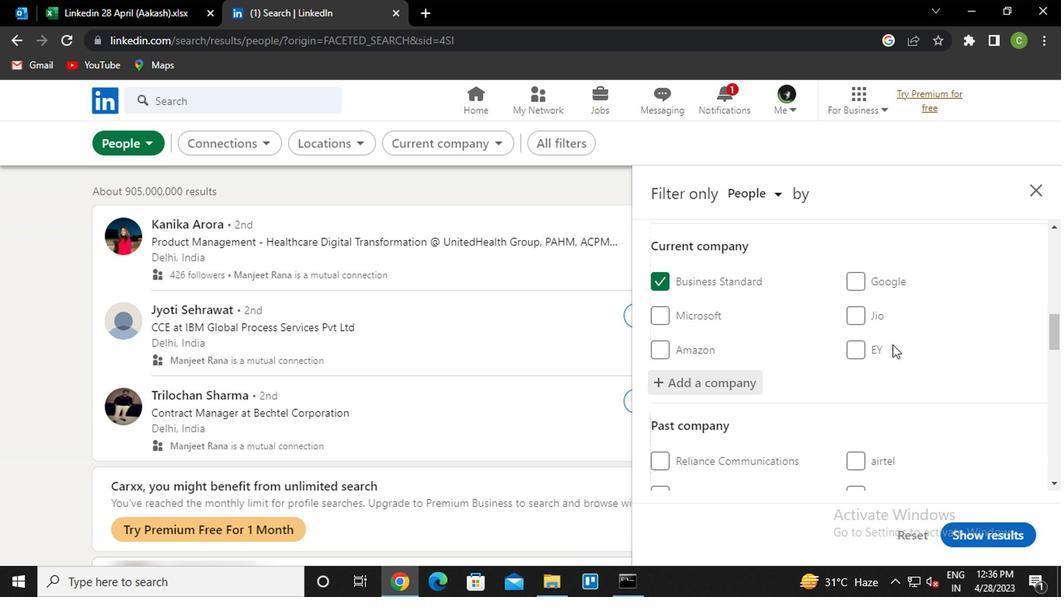 
Action: Mouse scrolled (889, 342) with delta (0, 0)
Screenshot: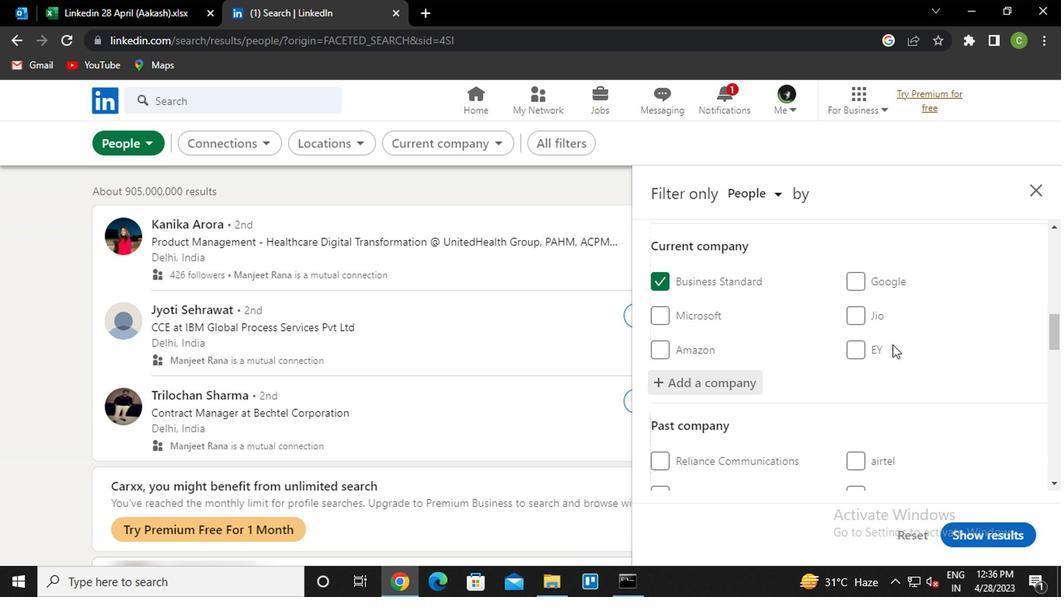 
Action: Mouse scrolled (889, 342) with delta (0, 0)
Screenshot: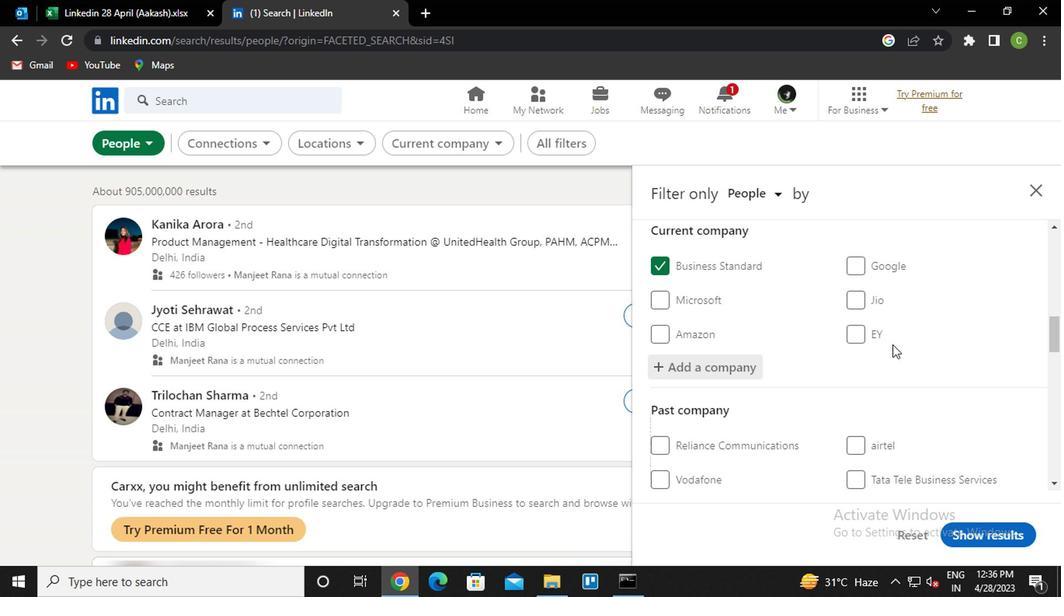 
Action: Mouse moved to (870, 328)
Screenshot: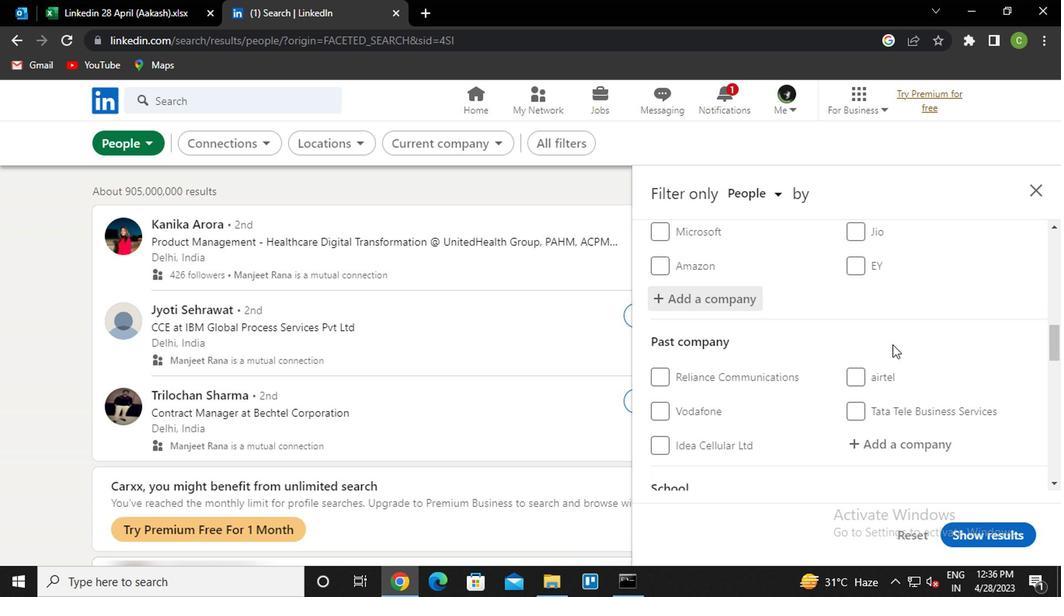 
Action: Mouse scrolled (870, 327) with delta (0, 0)
Screenshot: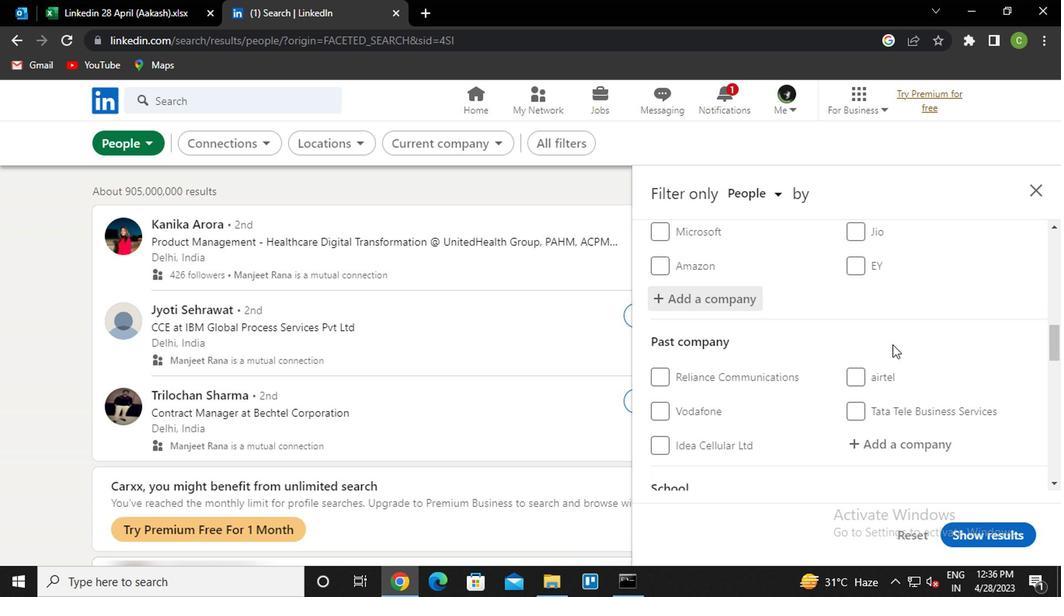 
Action: Mouse moved to (869, 374)
Screenshot: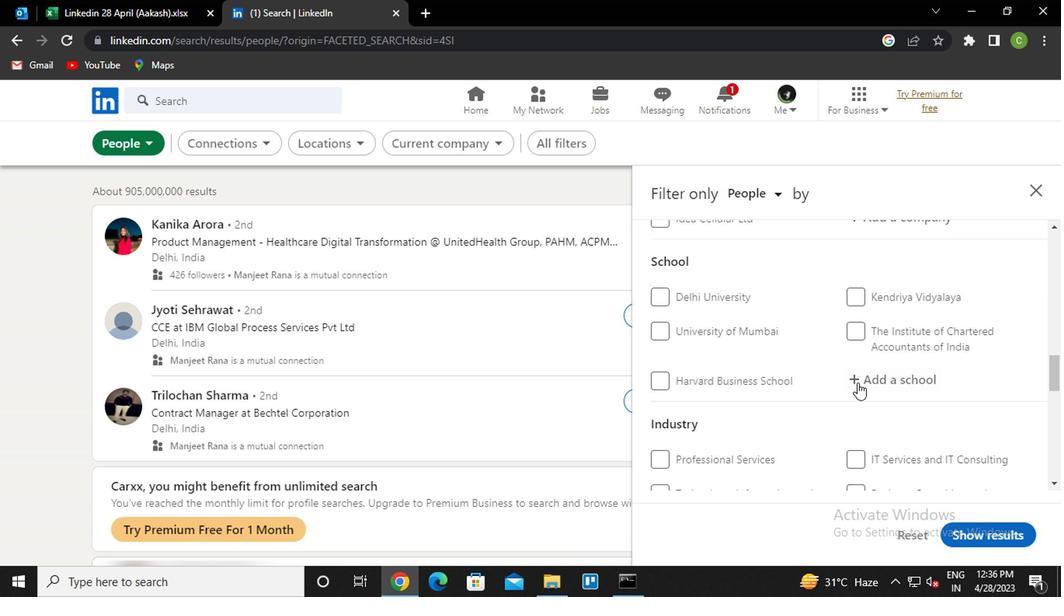 
Action: Mouse pressed left at (869, 374)
Screenshot: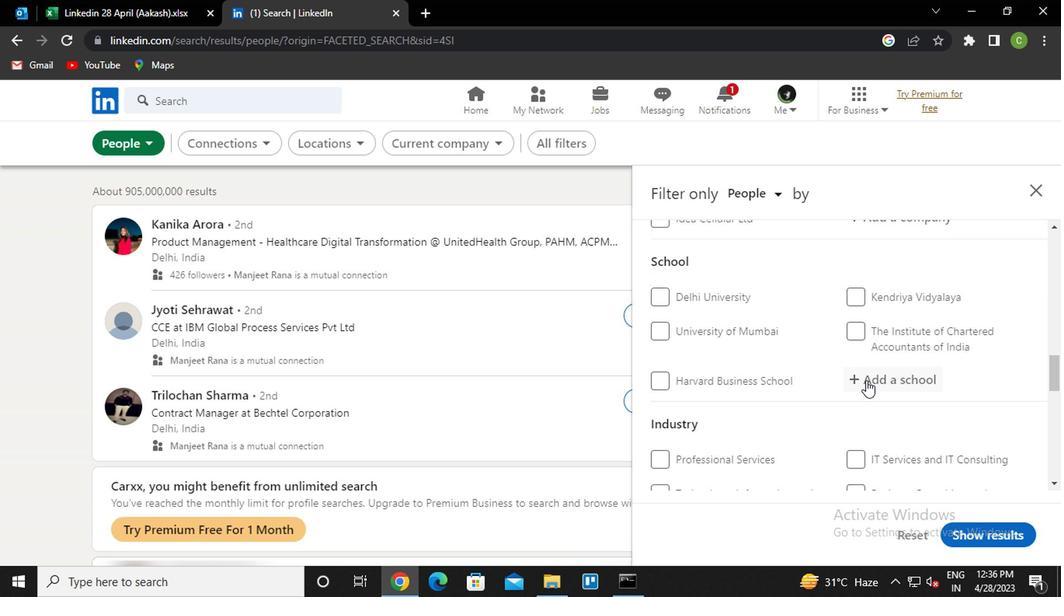 
Action: Key pressed <Key.caps_lock>d<Key.space>a<Key.space>v<Key.space>c<Key.caps_lock>o<Key.down><Key.down><Key.down><Key.down><Key.up><Key.up>llege<Key.down><Key.down><Key.enter>
Screenshot: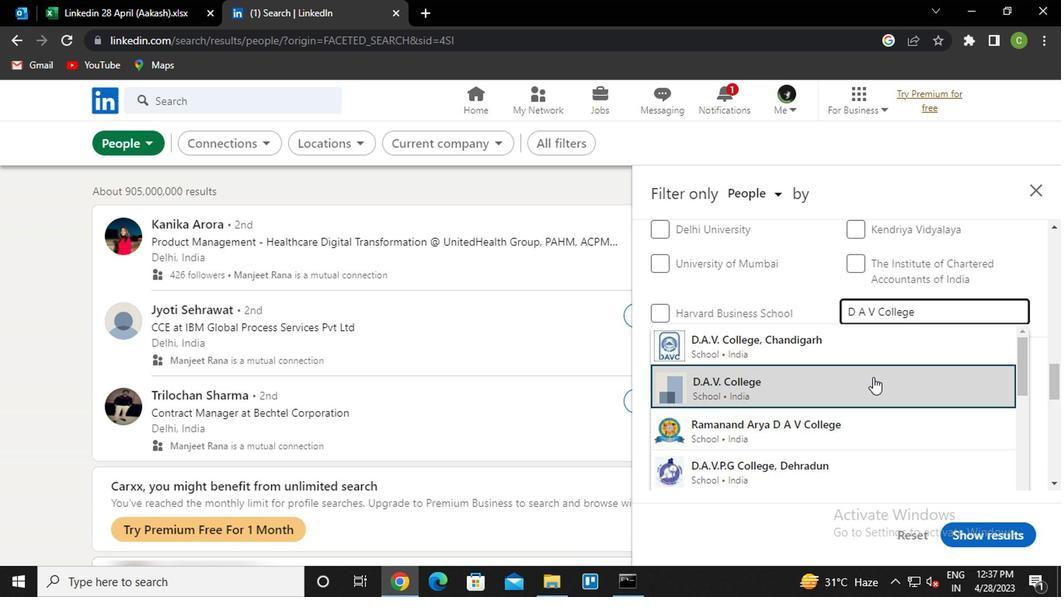 
Action: Mouse moved to (890, 390)
Screenshot: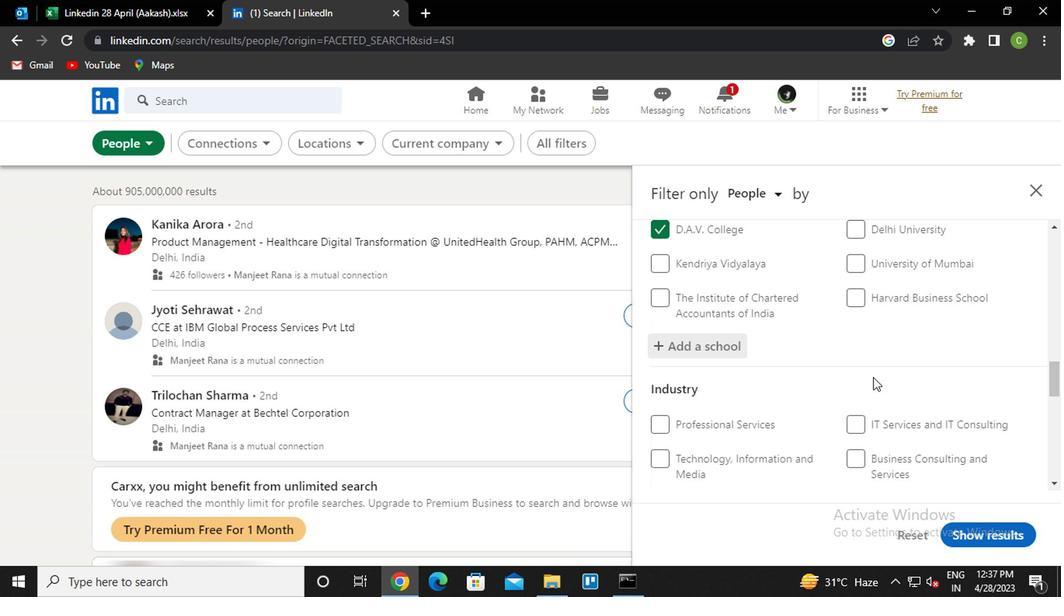
Action: Mouse scrolled (890, 390) with delta (0, 0)
Screenshot: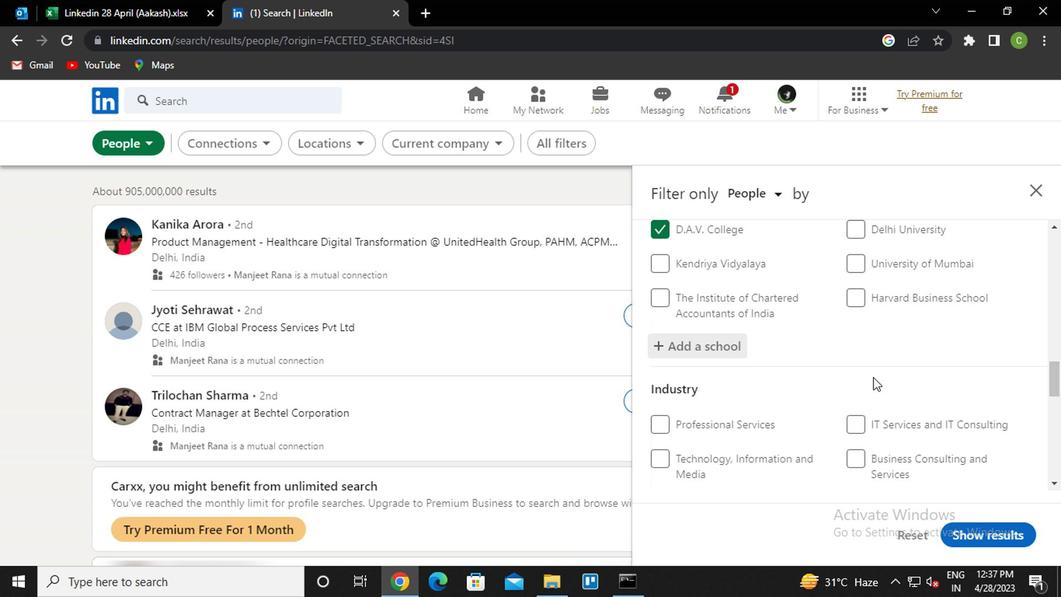 
Action: Mouse moved to (889, 386)
Screenshot: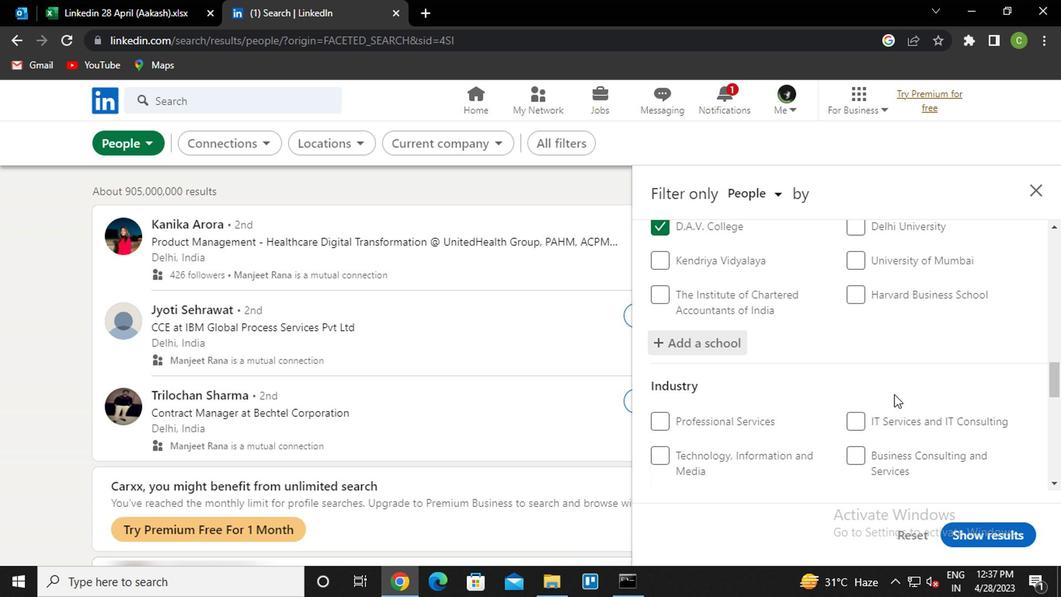 
Action: Mouse scrolled (889, 385) with delta (0, 0)
Screenshot: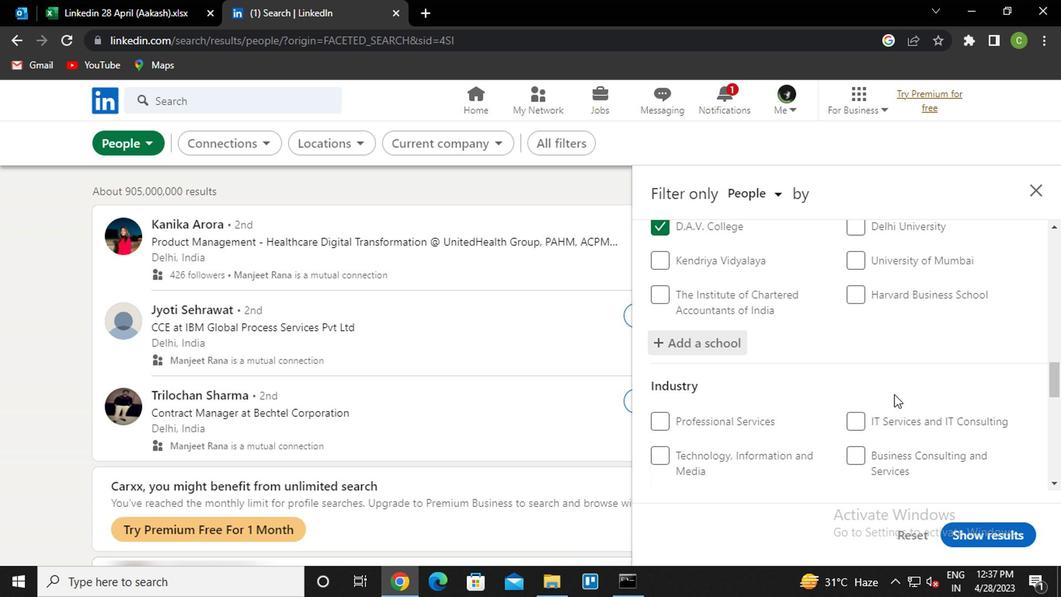 
Action: Mouse moved to (901, 348)
Screenshot: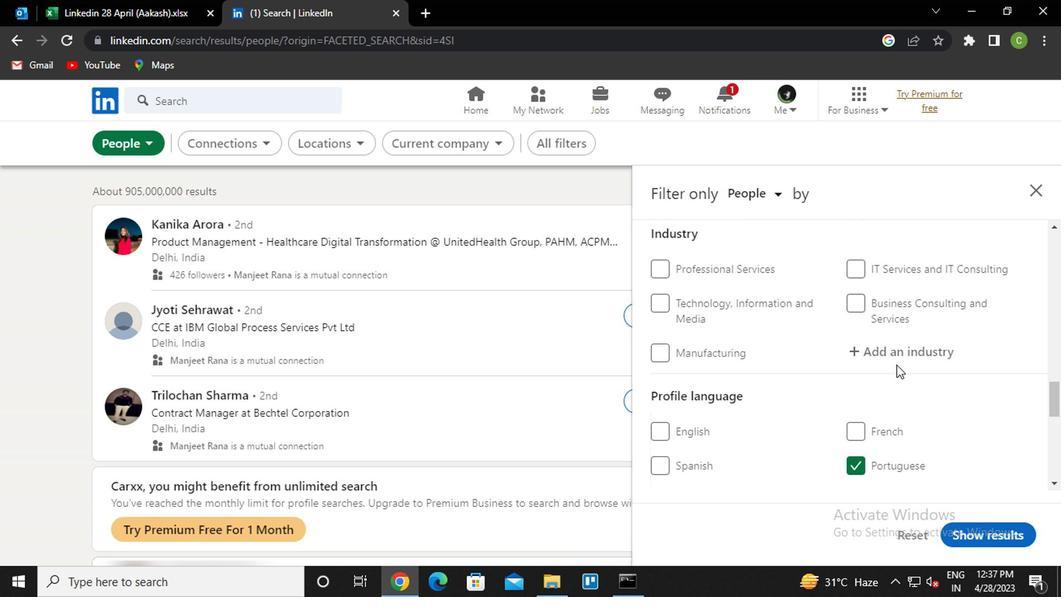 
Action: Mouse pressed left at (901, 348)
Screenshot: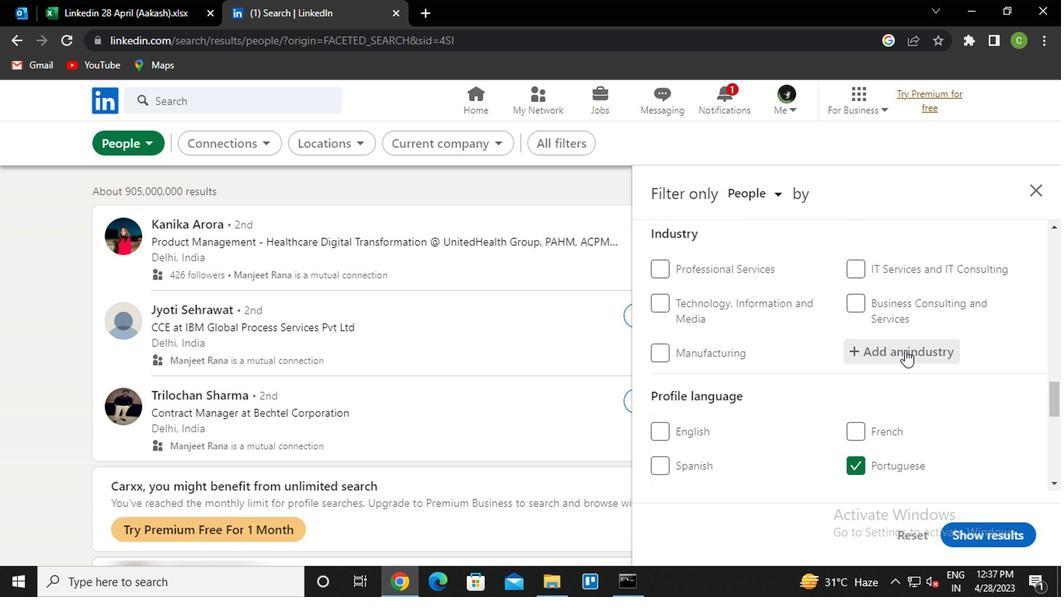 
Action: Key pressed <Key.caps_lock>p<Key.caps_lock>ersonal<Key.down><Key.down><Key.enter>
Screenshot: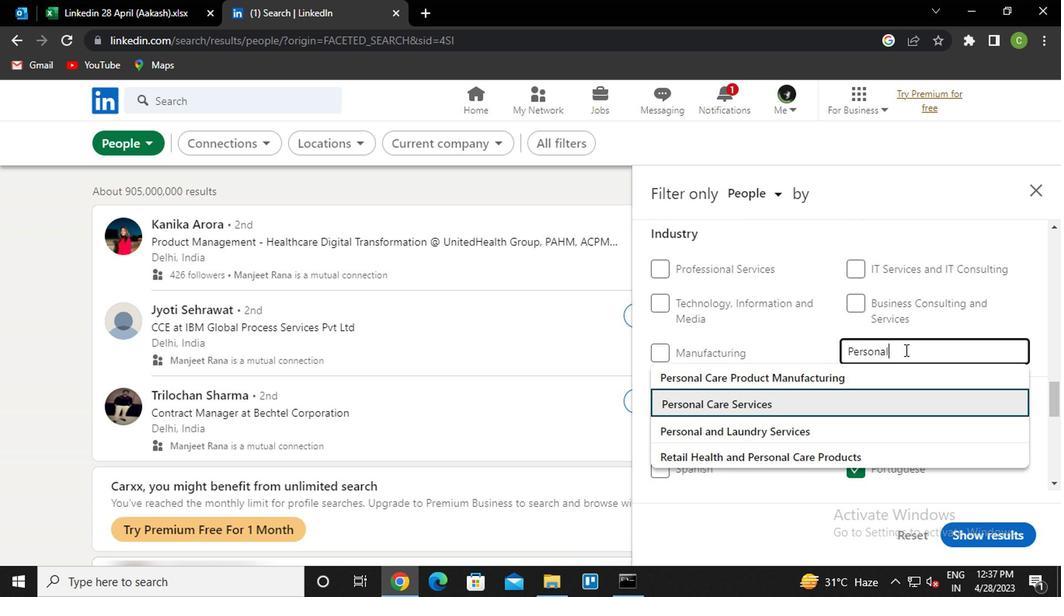
Action: Mouse scrolled (901, 347) with delta (0, 0)
Screenshot: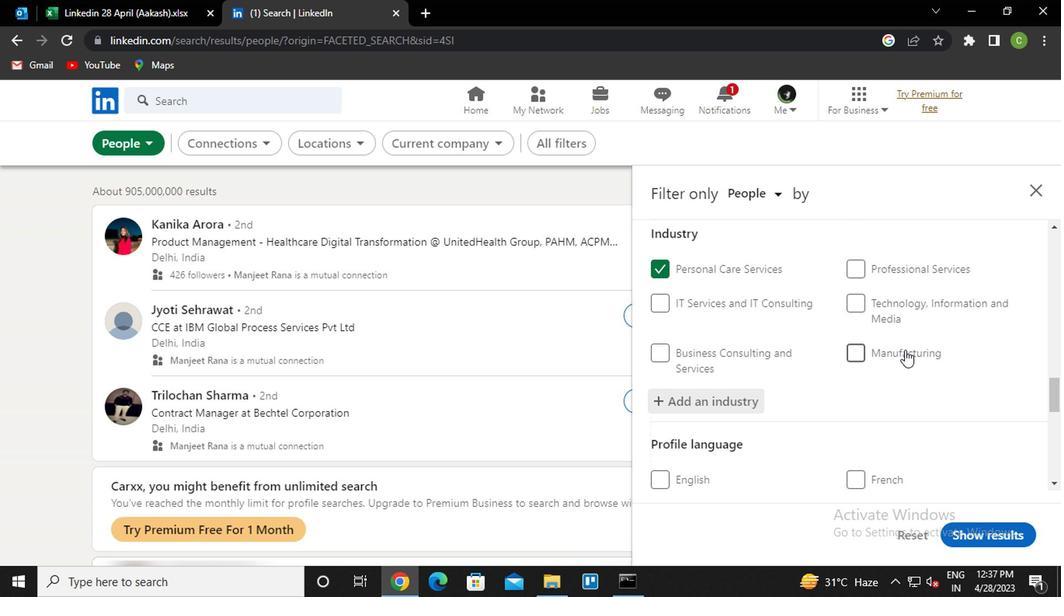 
Action: Mouse scrolled (901, 347) with delta (0, 0)
Screenshot: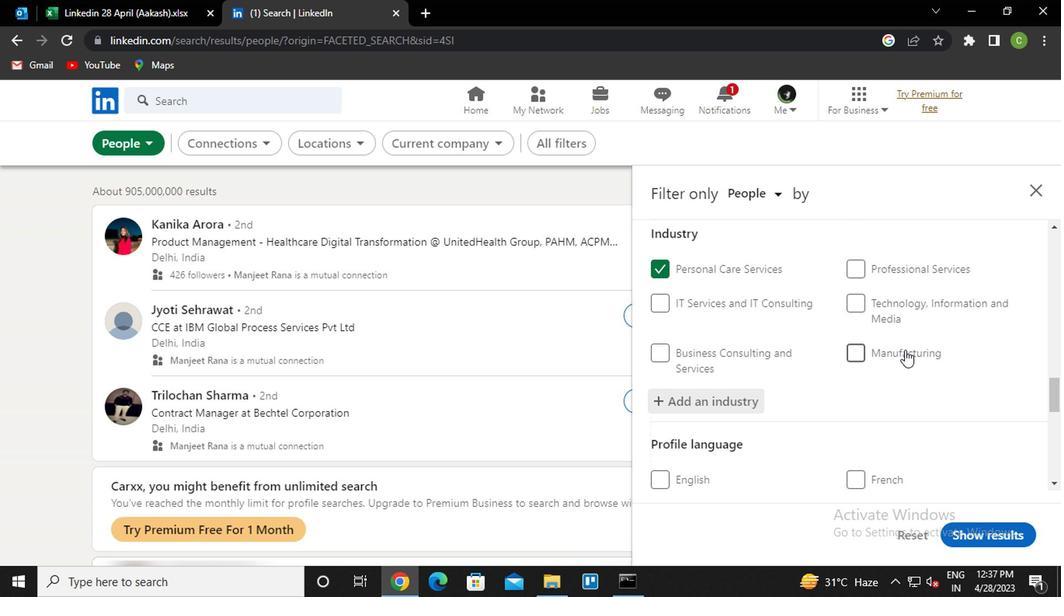 
Action: Mouse moved to (901, 350)
Screenshot: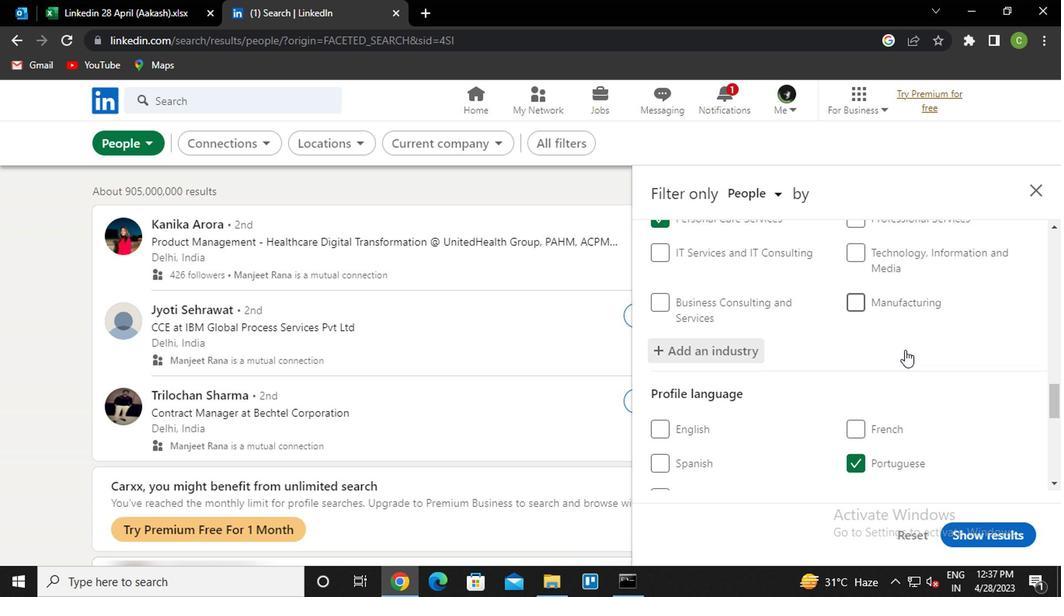 
Action: Mouse scrolled (901, 349) with delta (0, 0)
Screenshot: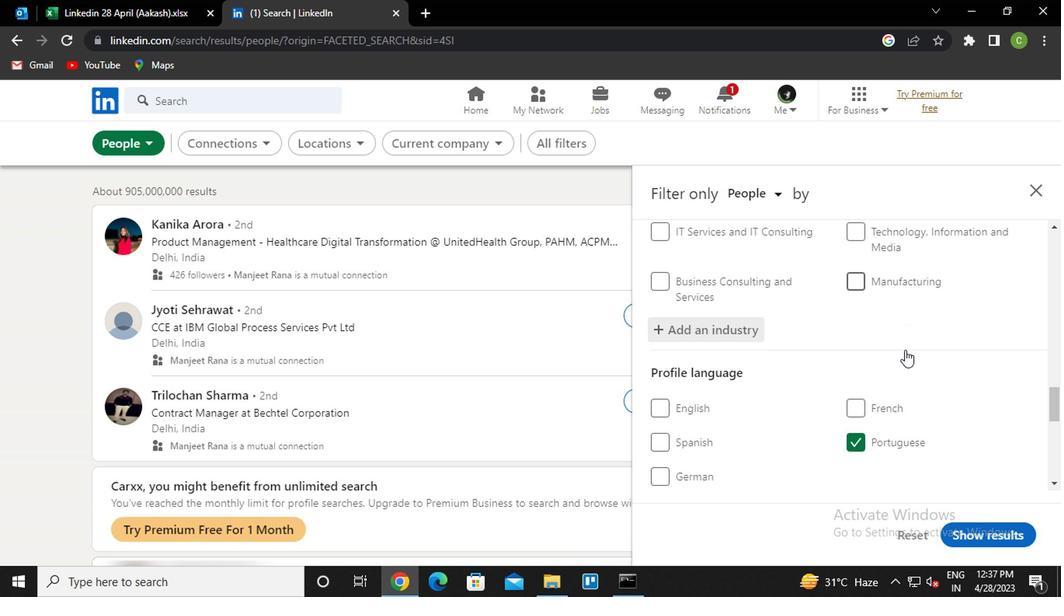
Action: Mouse scrolled (901, 349) with delta (0, 0)
Screenshot: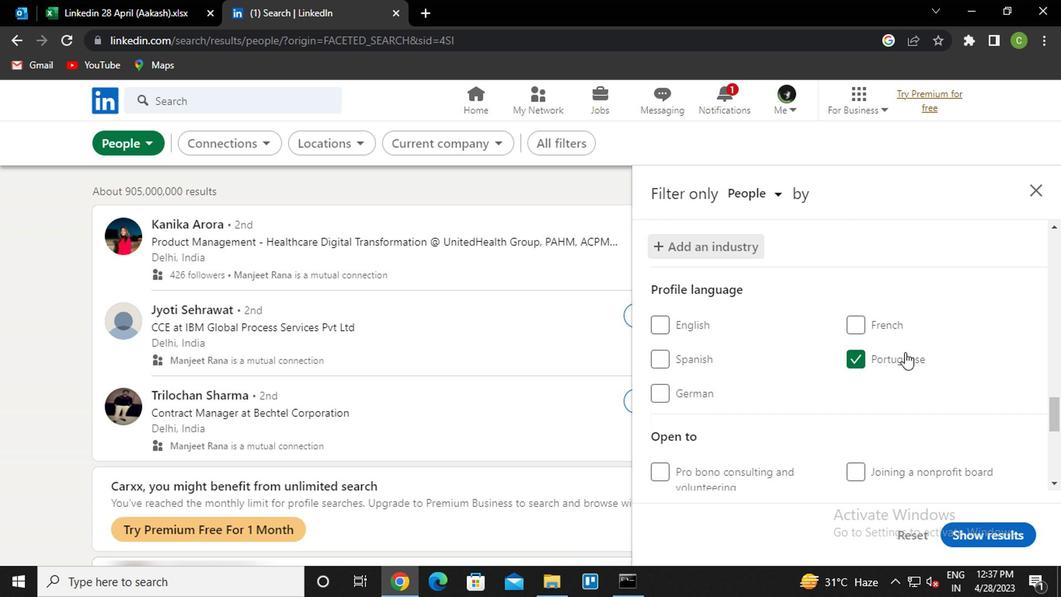 
Action: Mouse moved to (900, 352)
Screenshot: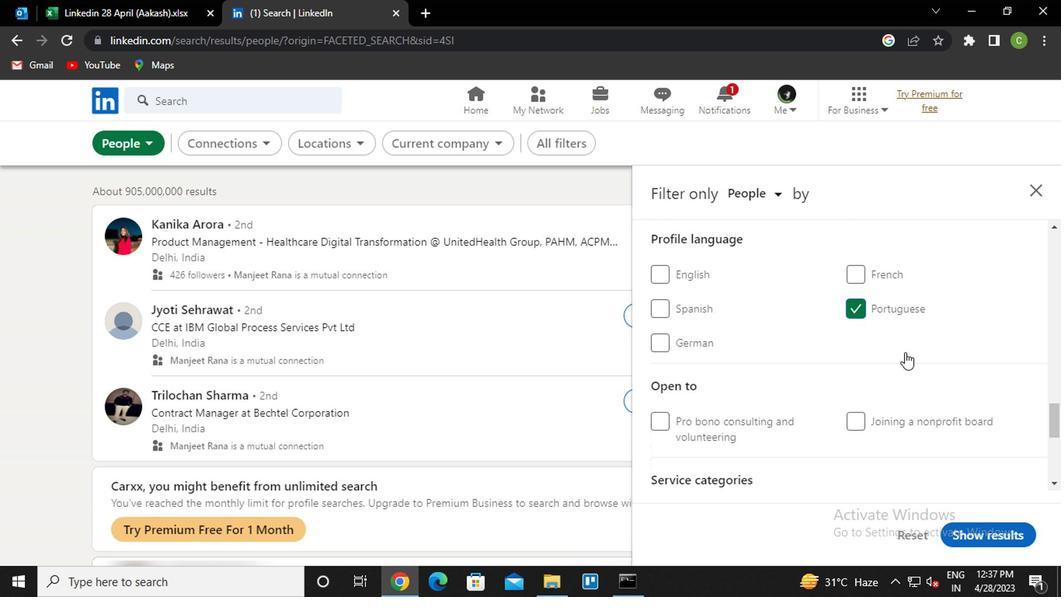 
Action: Mouse scrolled (900, 352) with delta (0, 0)
Screenshot: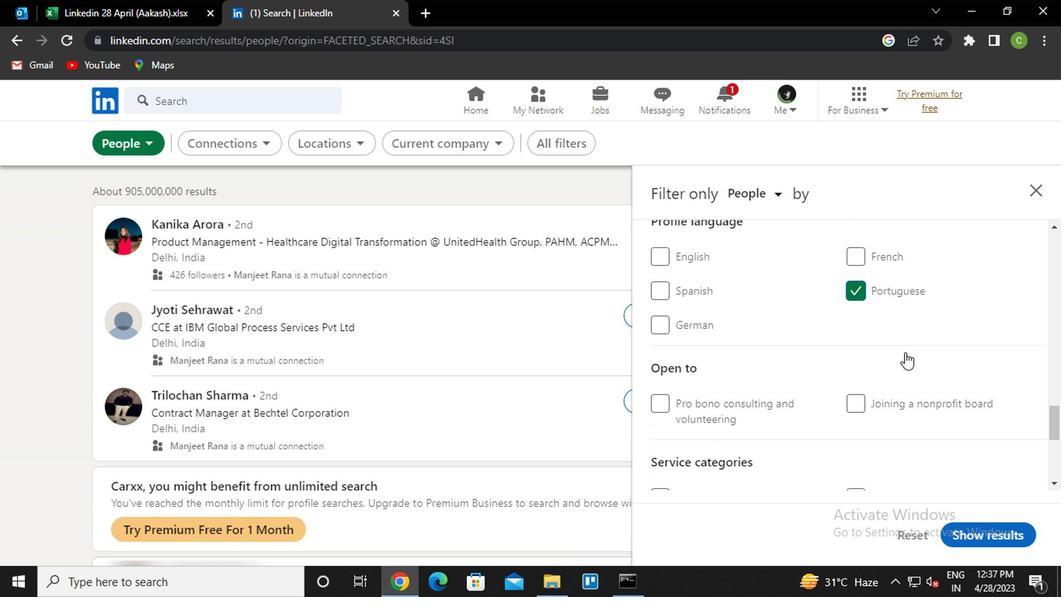 
Action: Mouse moved to (886, 389)
Screenshot: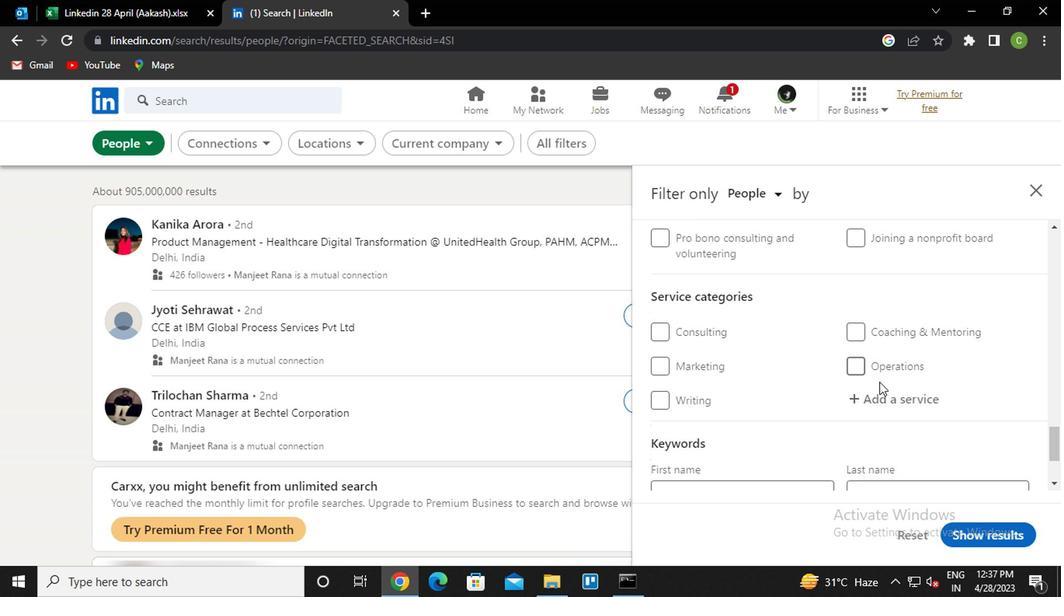 
Action: Mouse pressed left at (886, 389)
Screenshot: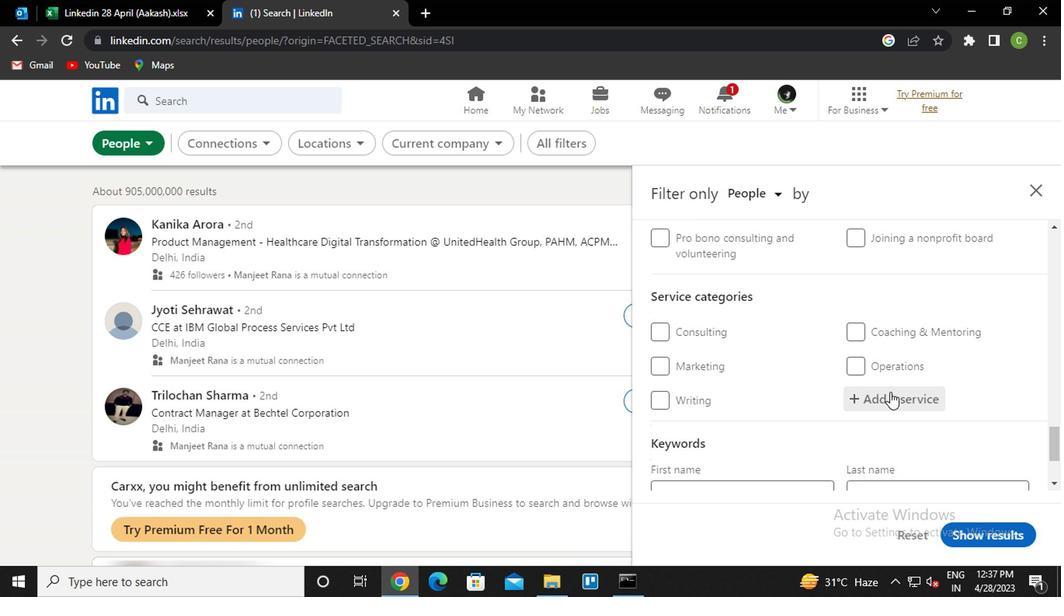 
Action: Key pressed <Key.caps_lock>l<Key.caps_lock>ife<Key.space><Key.left><Key.down><Key.enter>
Screenshot: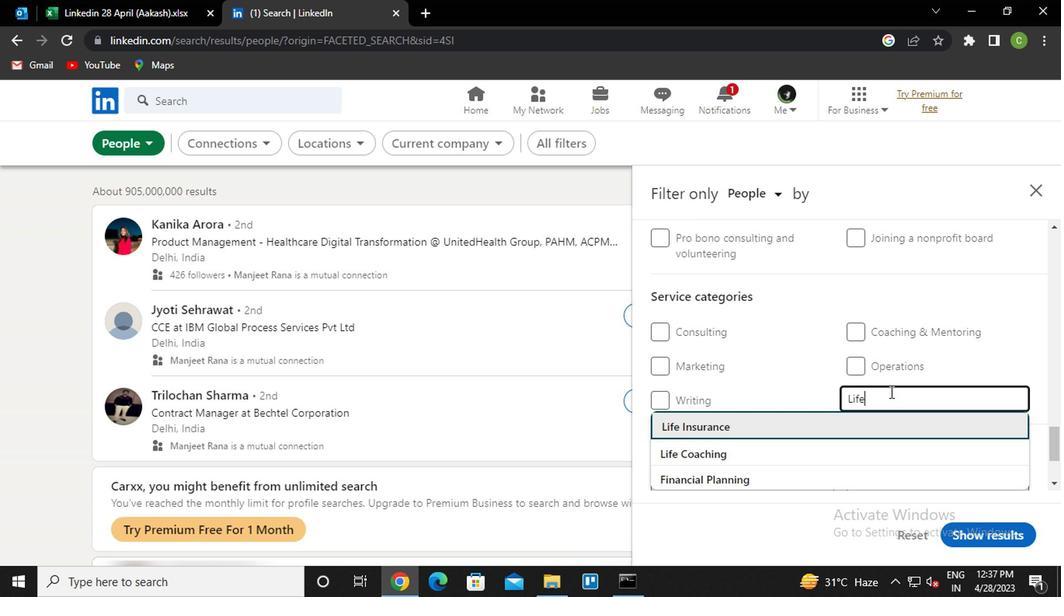 
Action: Mouse scrolled (886, 388) with delta (0, -1)
Screenshot: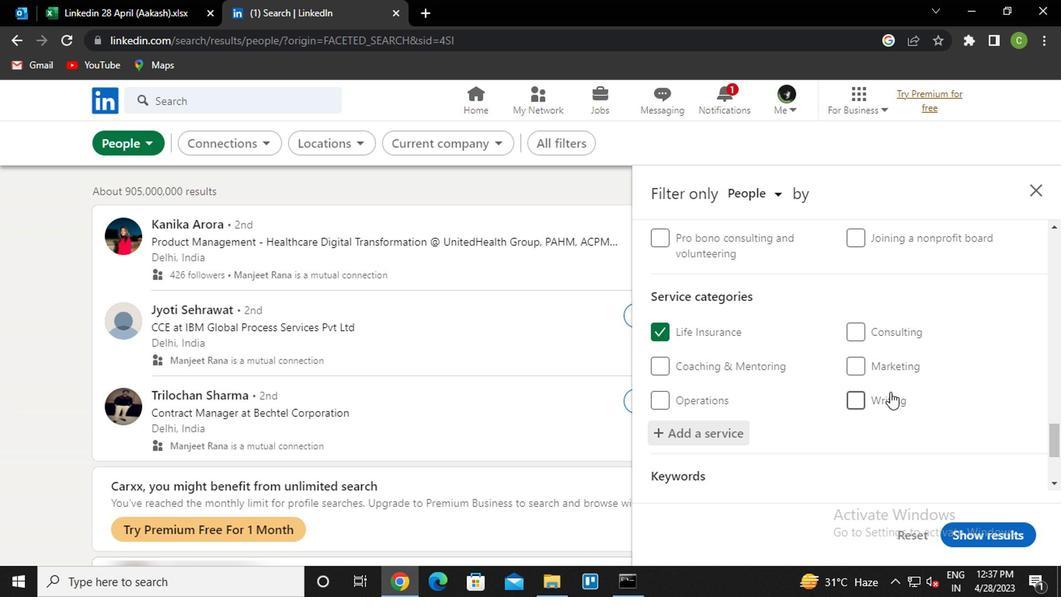 
Action: Mouse scrolled (886, 388) with delta (0, -1)
Screenshot: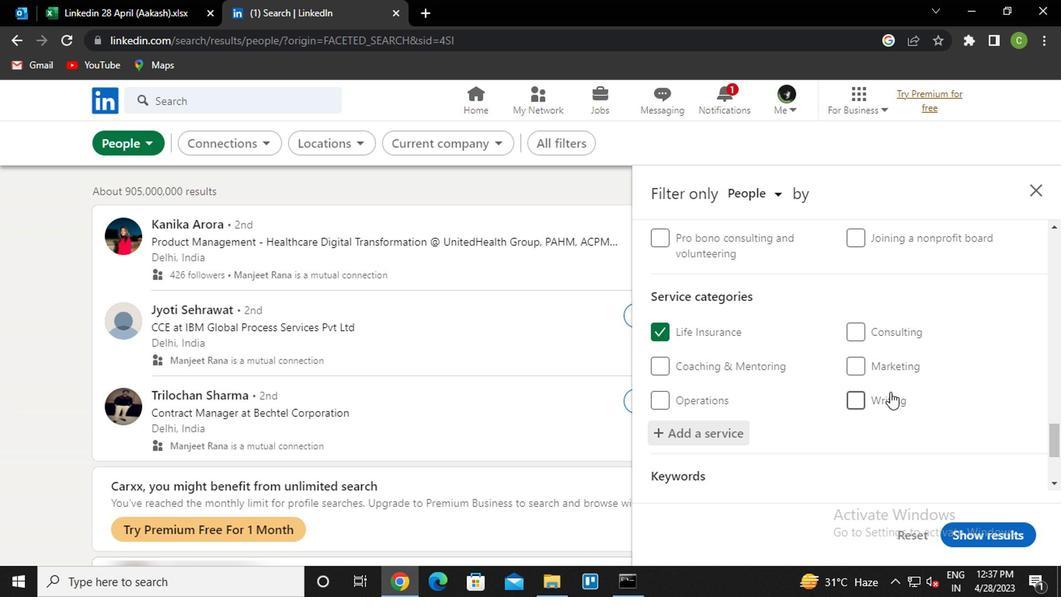 
Action: Mouse scrolled (886, 388) with delta (0, -1)
Screenshot: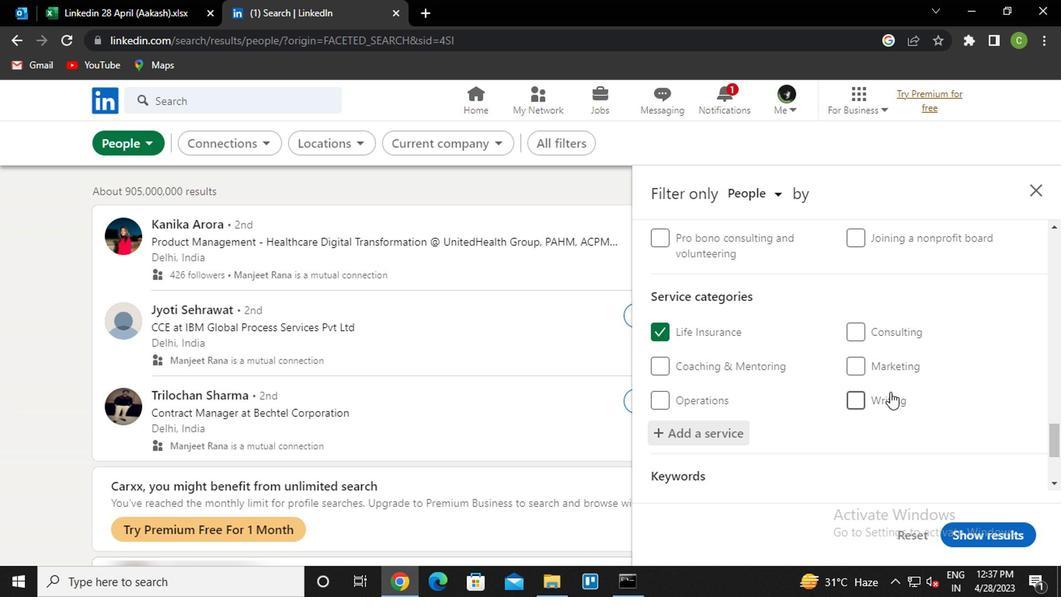 
Action: Mouse scrolled (886, 388) with delta (0, -1)
Screenshot: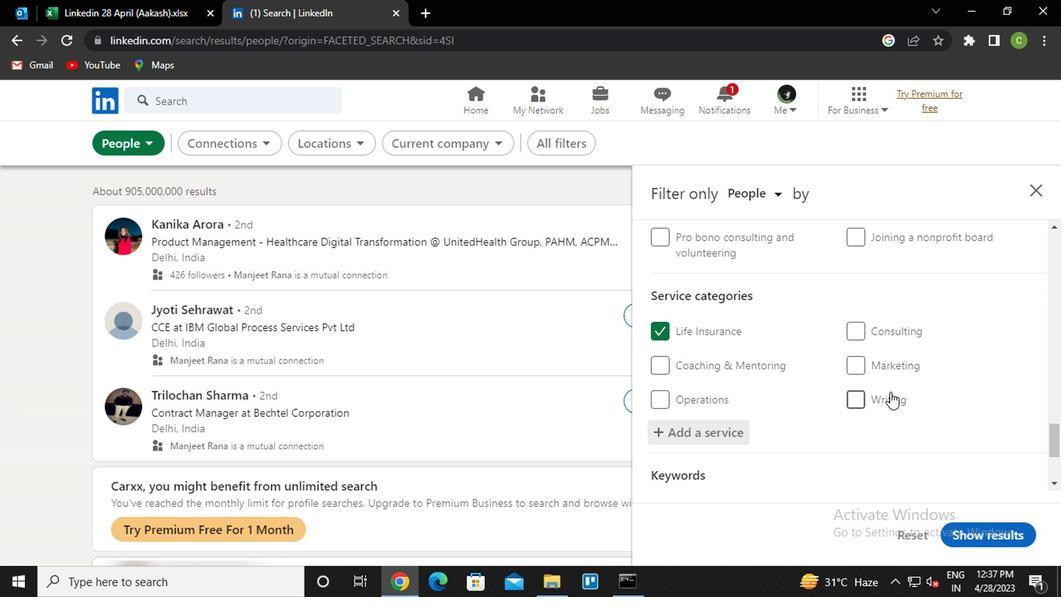 
Action: Mouse moved to (736, 410)
Screenshot: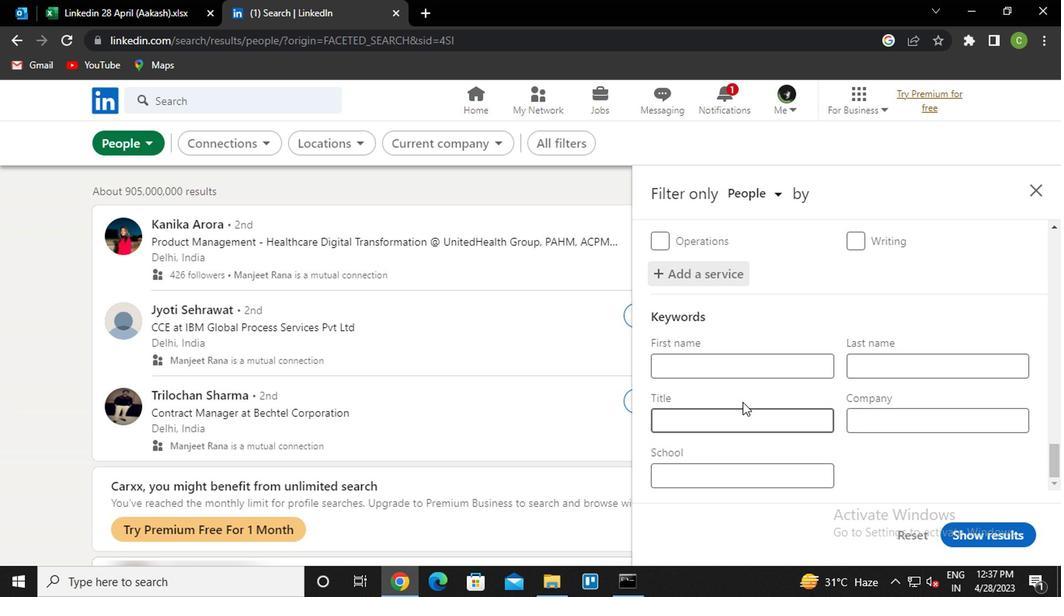 
Action: Mouse pressed left at (736, 410)
Screenshot: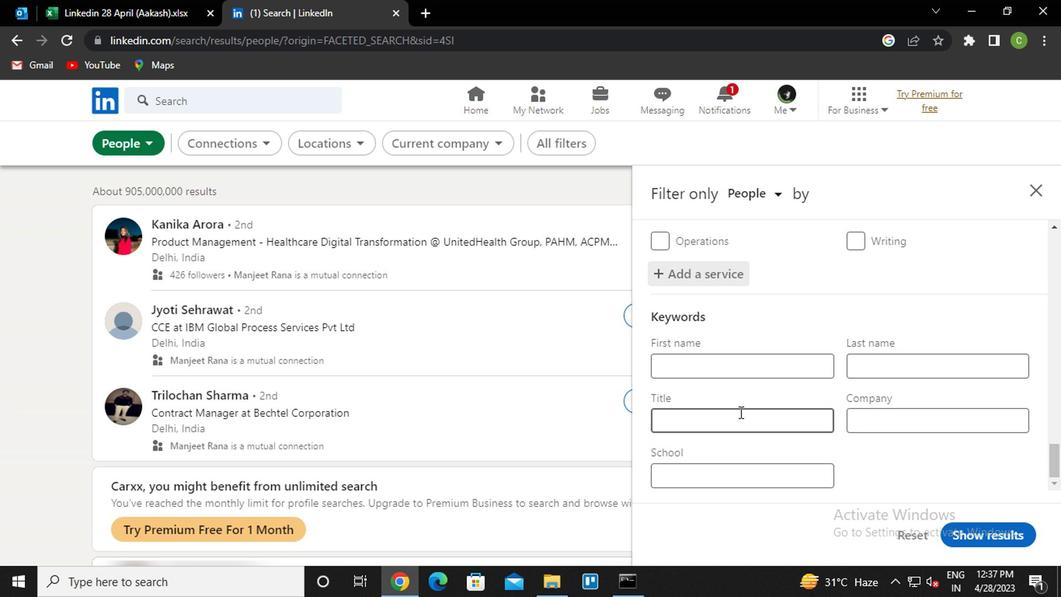
Action: Mouse moved to (736, 410)
Screenshot: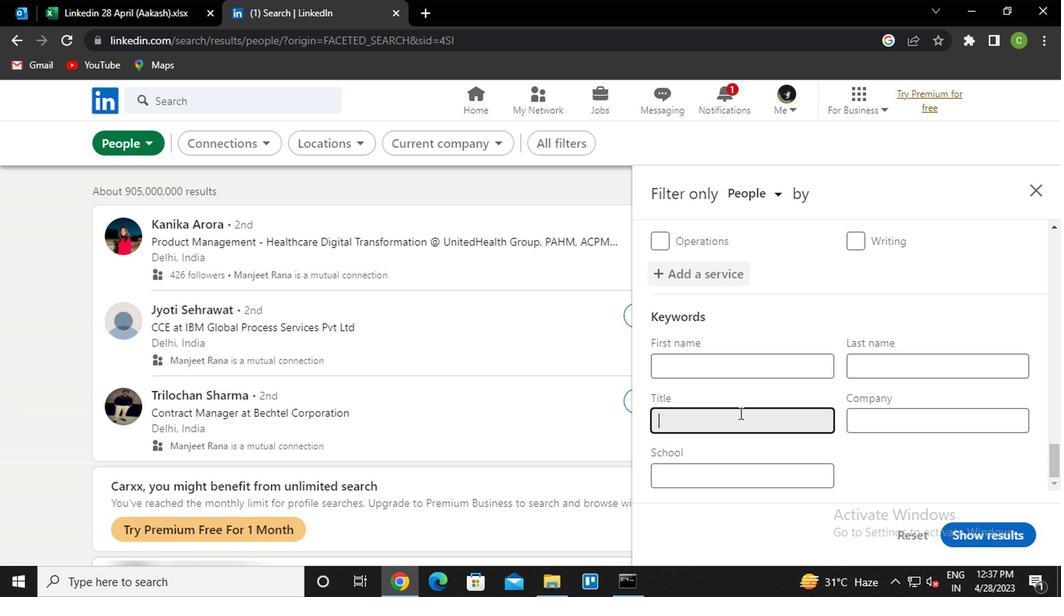 
Action: Key pressed <Key.caps_lock>a<Key.caps_lock>nimal<Key.space><Key.caps_lock>c<Key.caps_lock>ontrol<Key.space><Key.caps_lock>o<Key.caps_lock>fficer
Screenshot: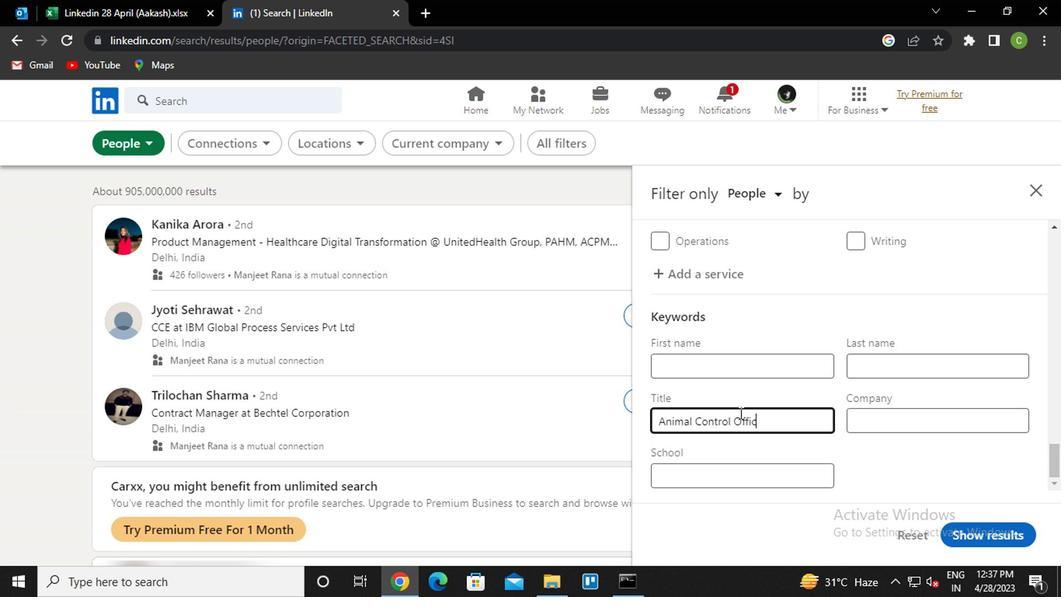 
Action: Mouse moved to (984, 537)
Screenshot: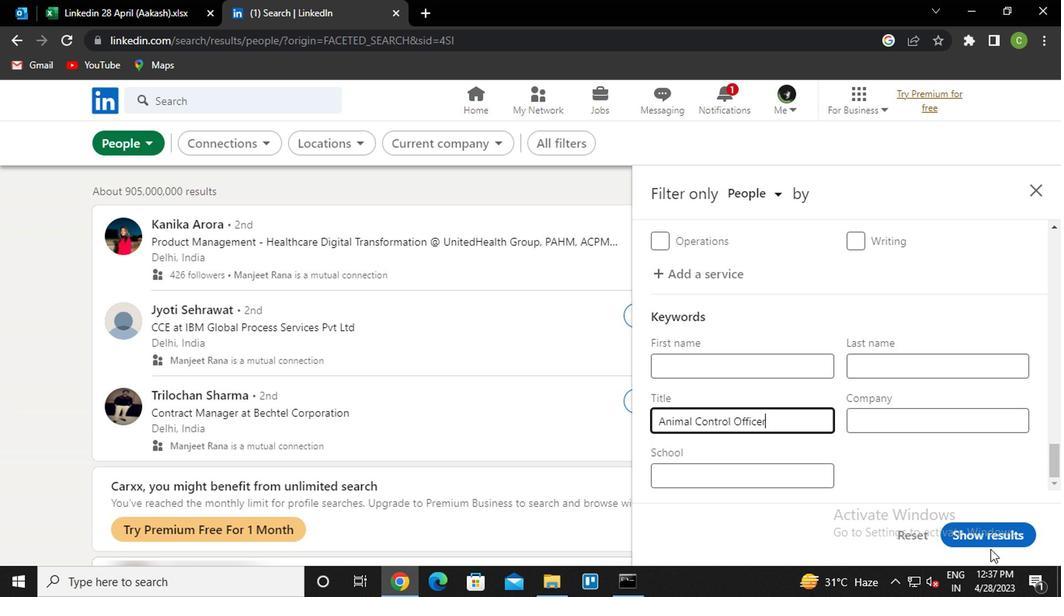 
Action: Mouse pressed left at (984, 537)
Screenshot: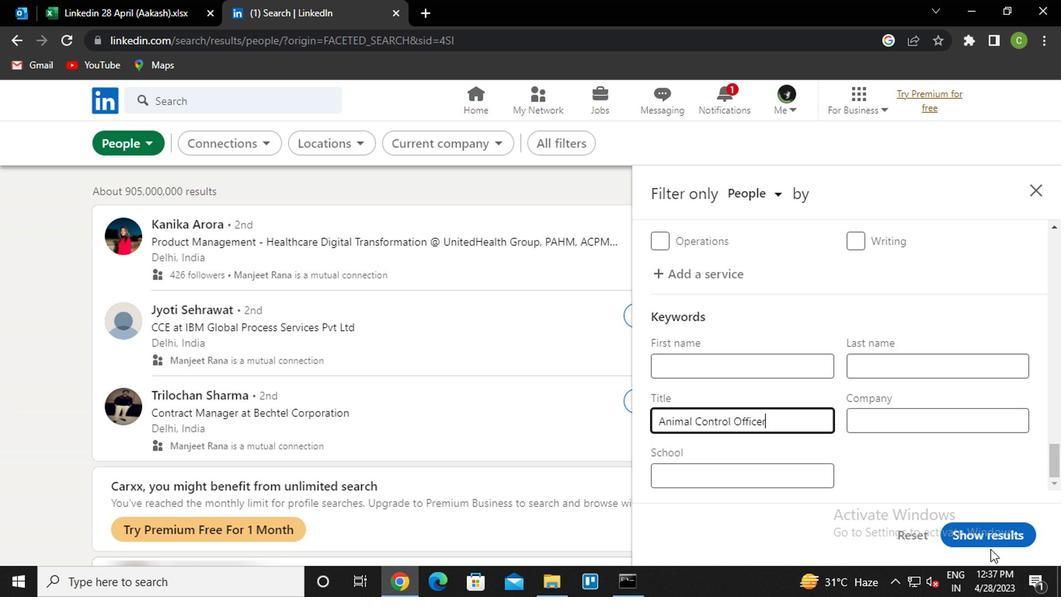 
Action: Mouse moved to (578, 450)
Screenshot: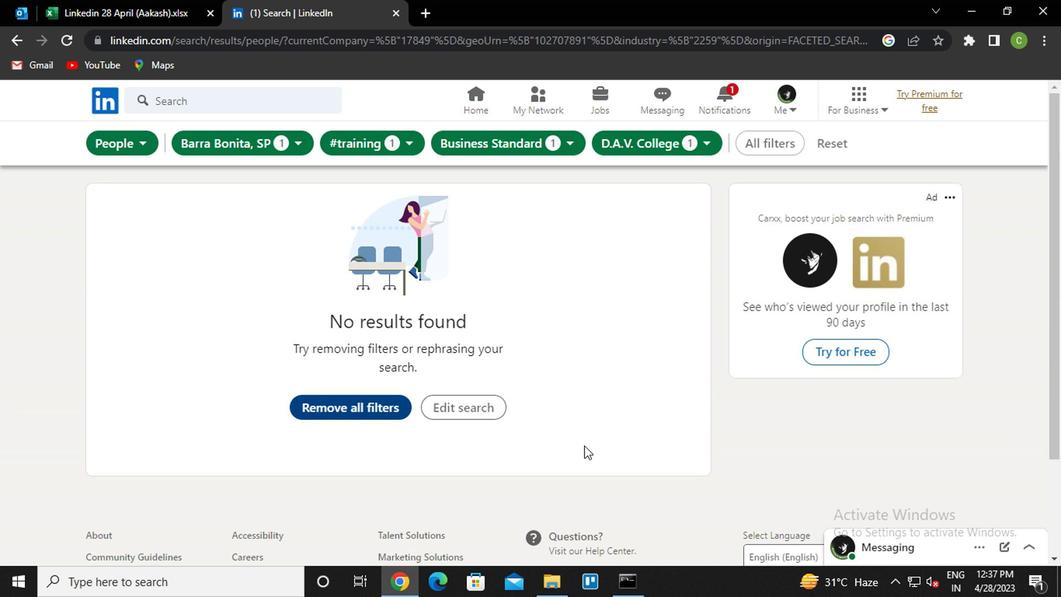 
